 Task: Find connections with filter location Břeclav with filter topic #Healthwith filter profile language Potuguese with filter current company CRISIL Limited with filter school Apeejay School Of Management with filter industry Wholesale Metals and Minerals with filter service category Event Planning with filter keywords title Teaching Assistant
Action: Mouse moved to (480, 60)
Screenshot: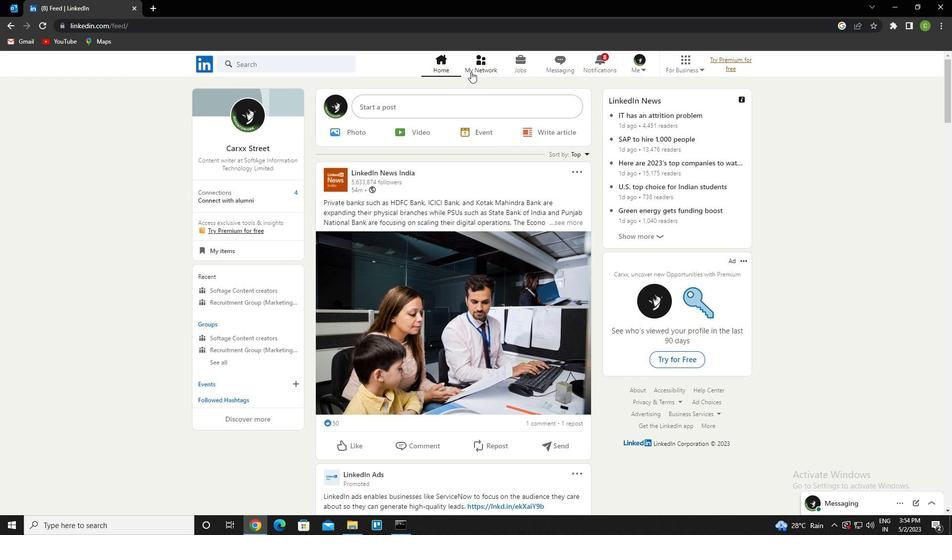 
Action: Mouse pressed left at (480, 60)
Screenshot: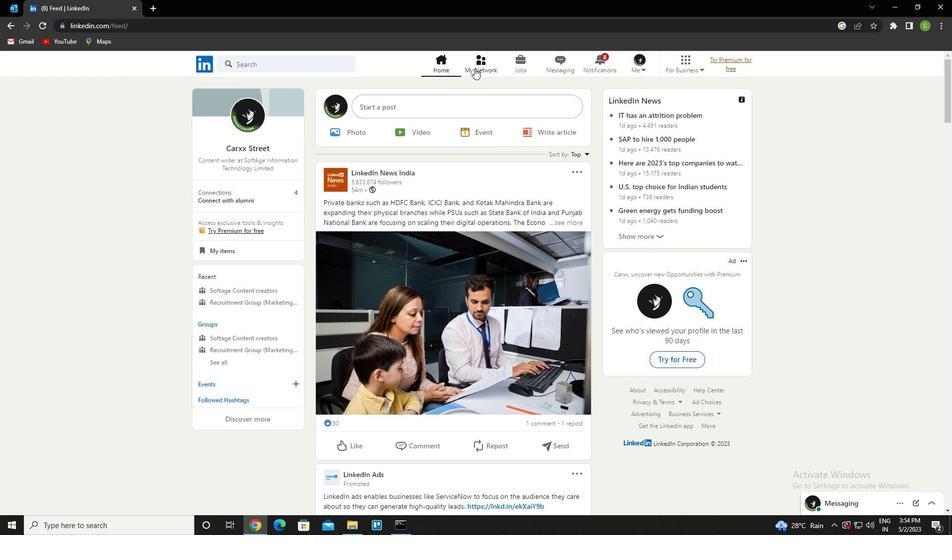 
Action: Mouse moved to (288, 115)
Screenshot: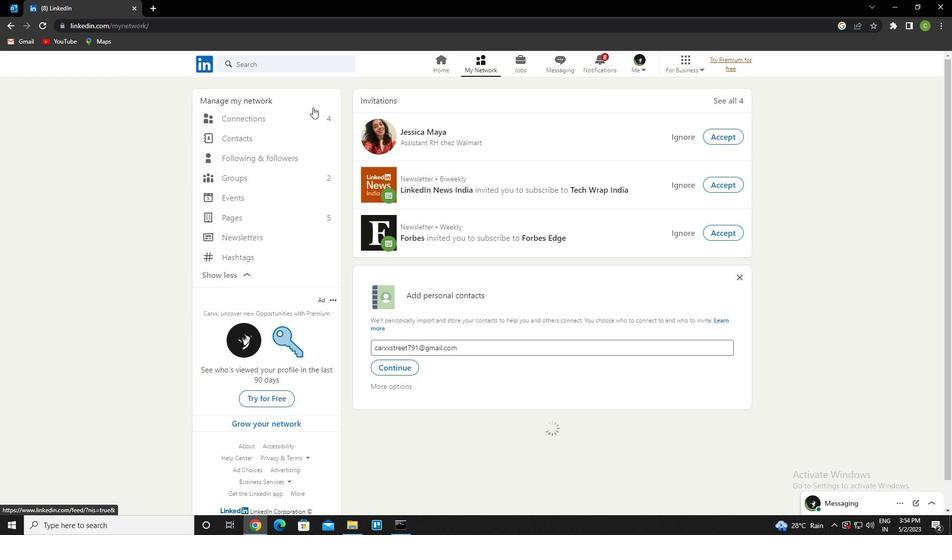 
Action: Mouse pressed left at (288, 115)
Screenshot: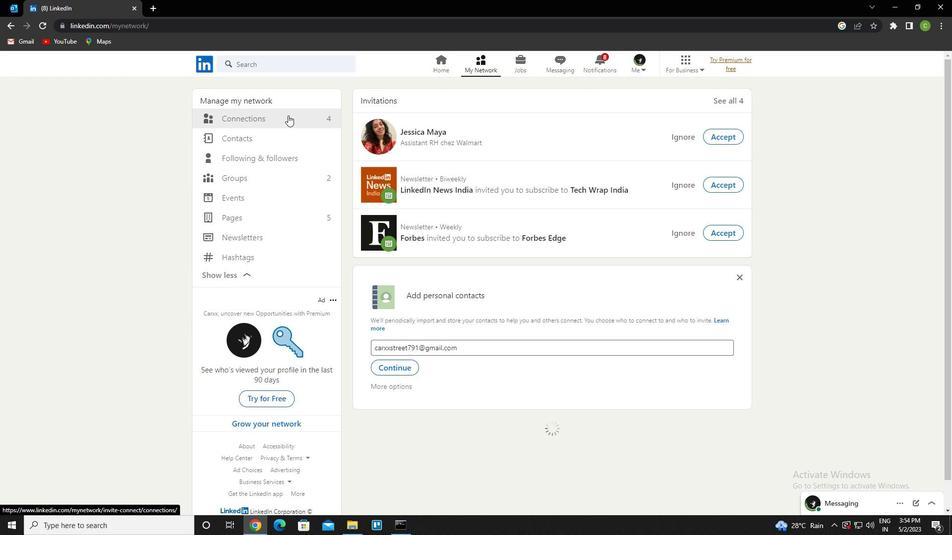 
Action: Mouse moved to (545, 122)
Screenshot: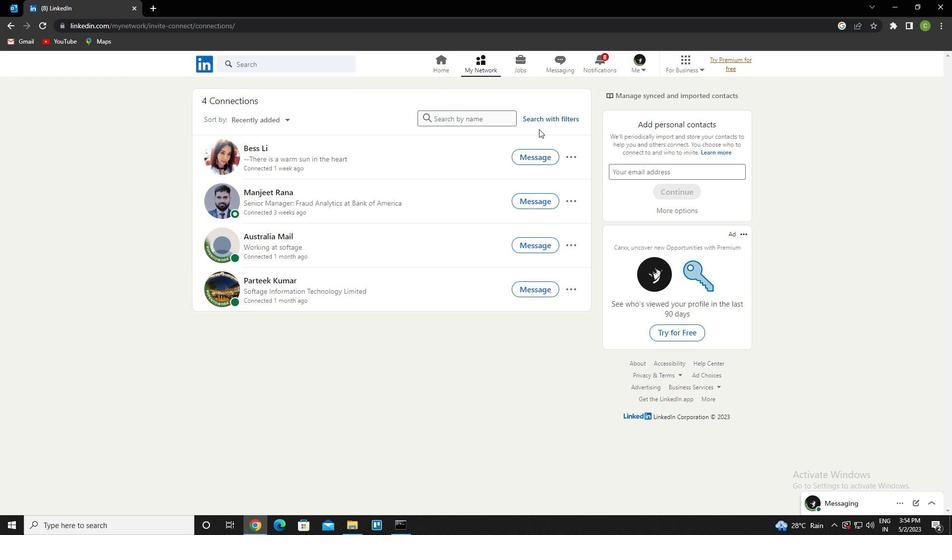 
Action: Mouse pressed left at (545, 122)
Screenshot: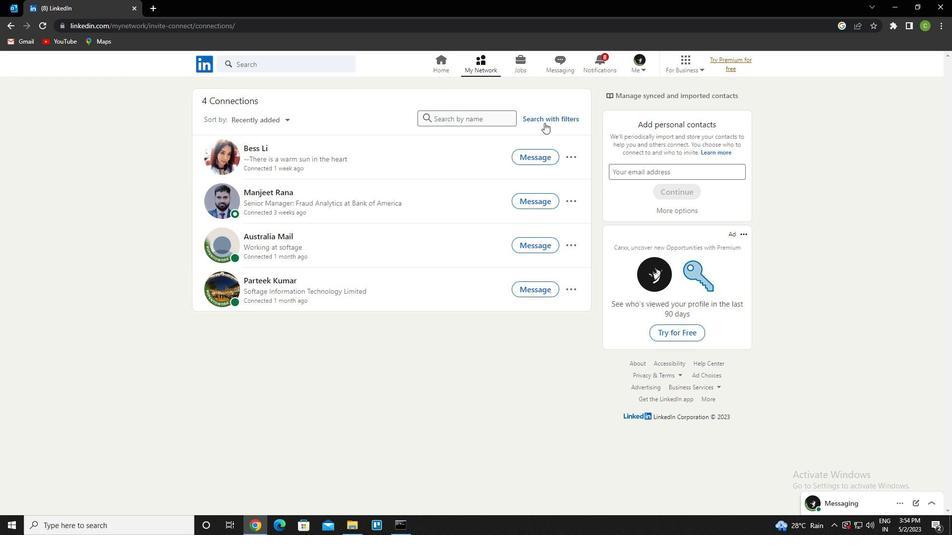 
Action: Mouse moved to (511, 95)
Screenshot: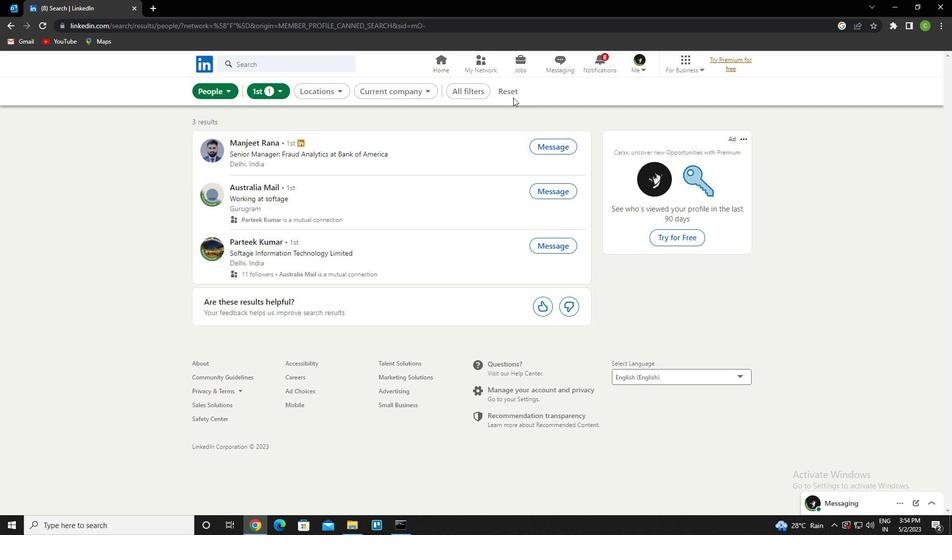 
Action: Mouse pressed left at (511, 95)
Screenshot: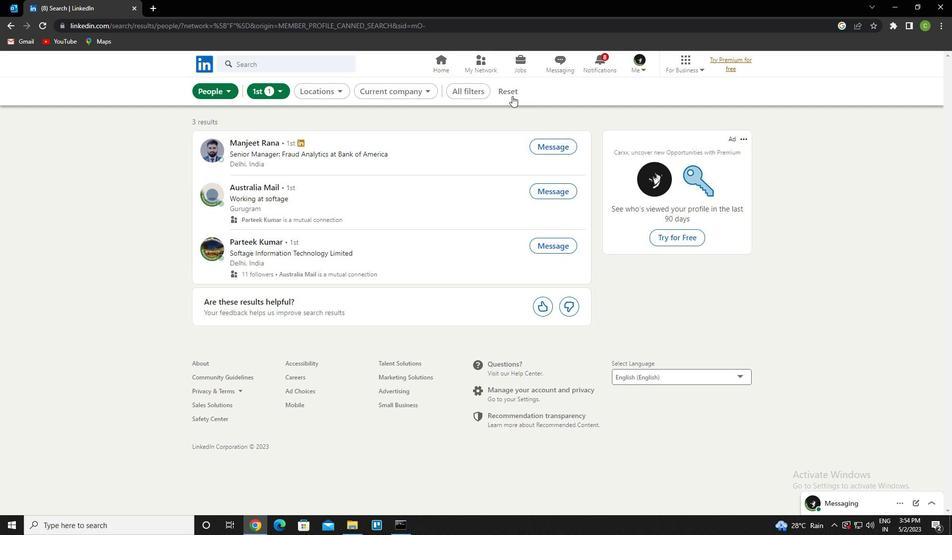 
Action: Mouse moved to (497, 90)
Screenshot: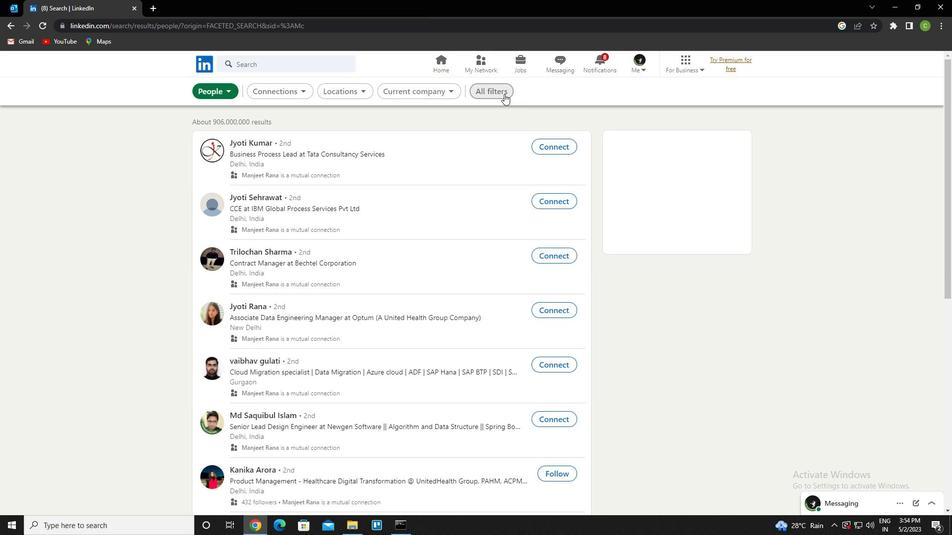 
Action: Mouse pressed left at (497, 90)
Screenshot: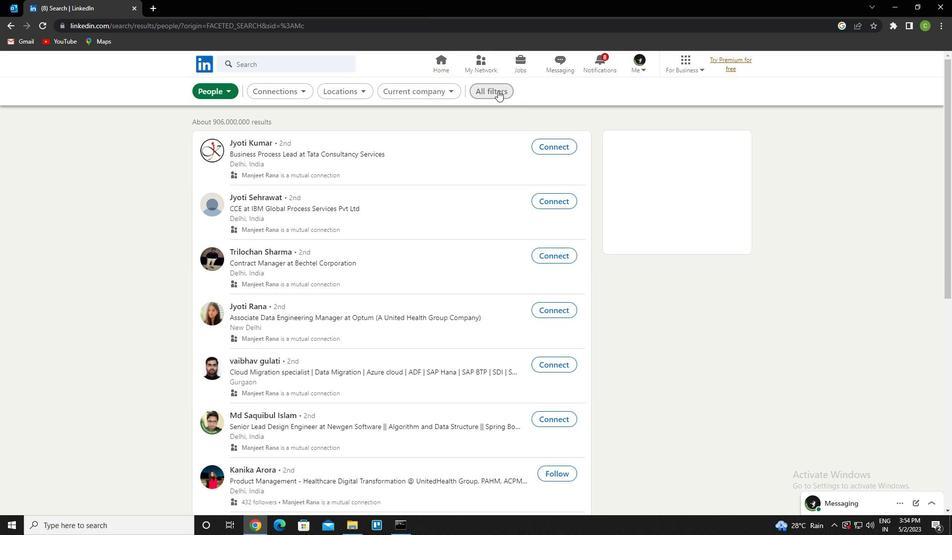
Action: Mouse moved to (797, 290)
Screenshot: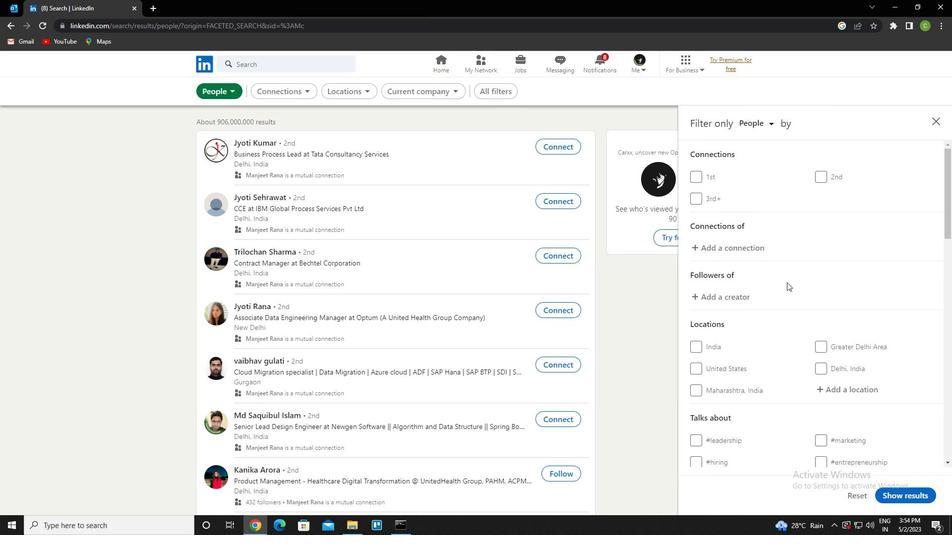 
Action: Mouse scrolled (797, 289) with delta (0, 0)
Screenshot: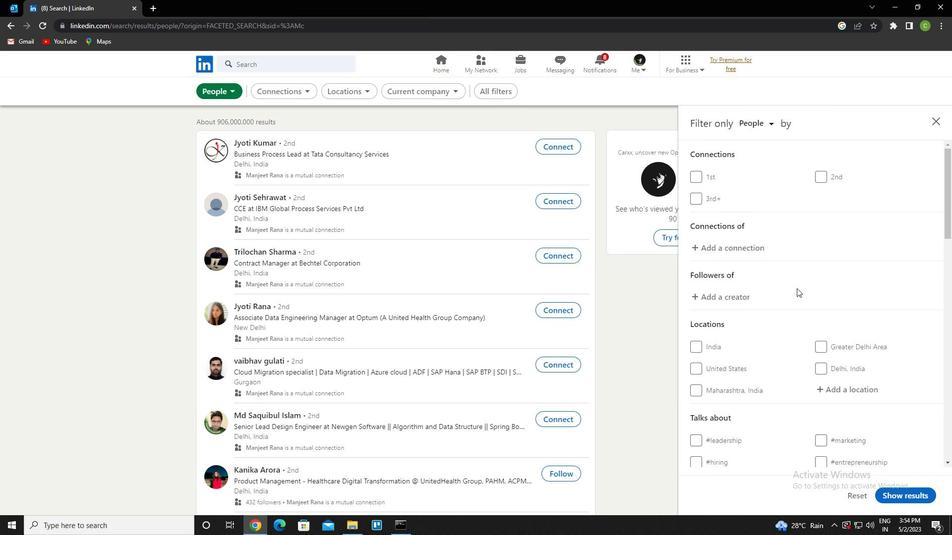 
Action: Mouse moved to (797, 291)
Screenshot: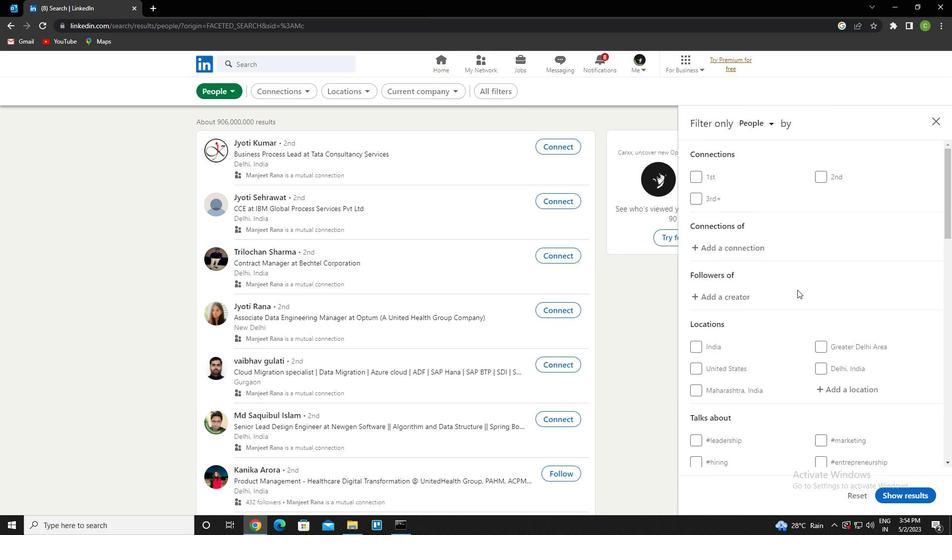 
Action: Mouse scrolled (797, 290) with delta (0, 0)
Screenshot: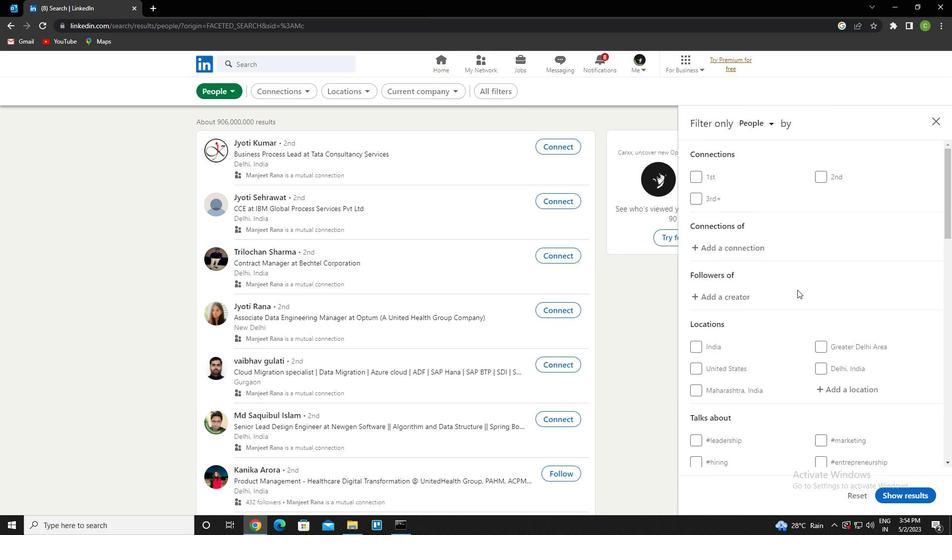 
Action: Mouse moved to (837, 288)
Screenshot: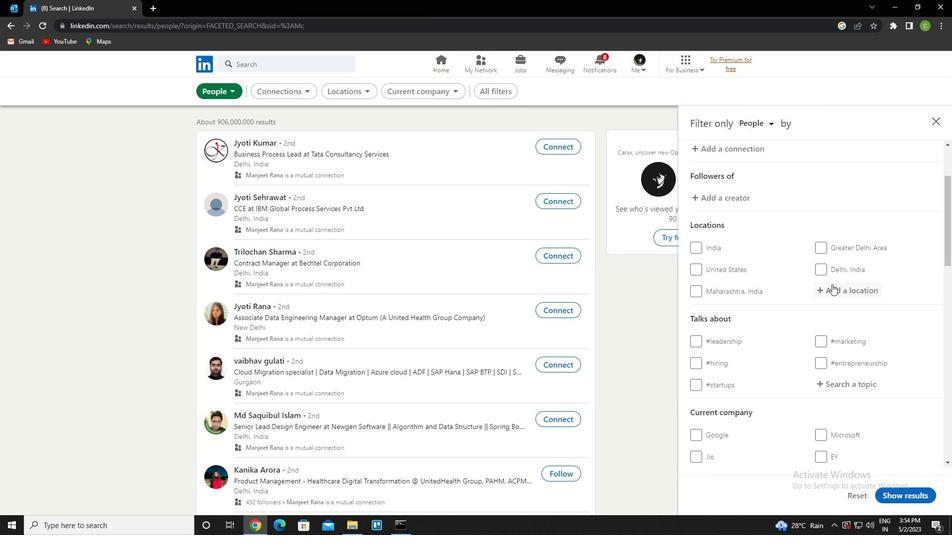 
Action: Mouse pressed left at (837, 288)
Screenshot: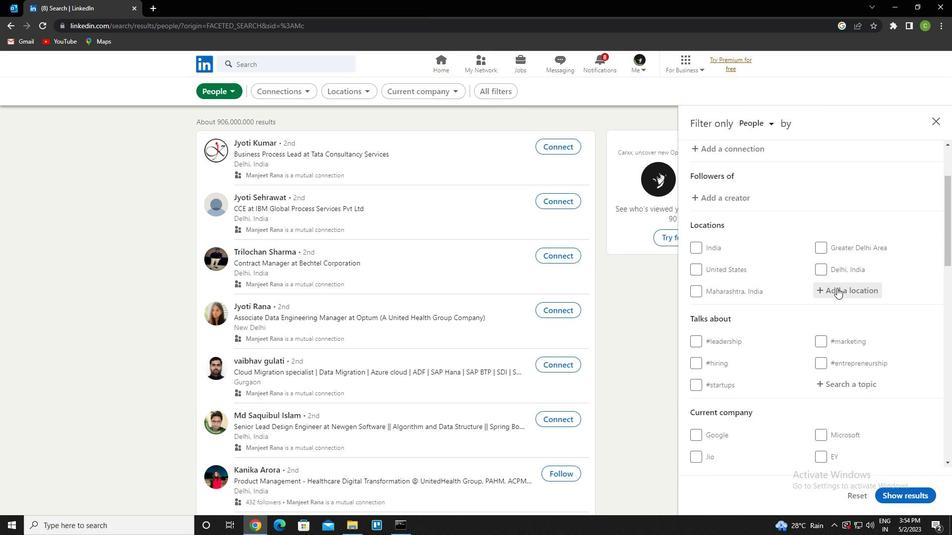 
Action: Key pressed <Key.caps_lock>b<Key.caps_lock>reclav<Key.down><Key.enter>
Screenshot: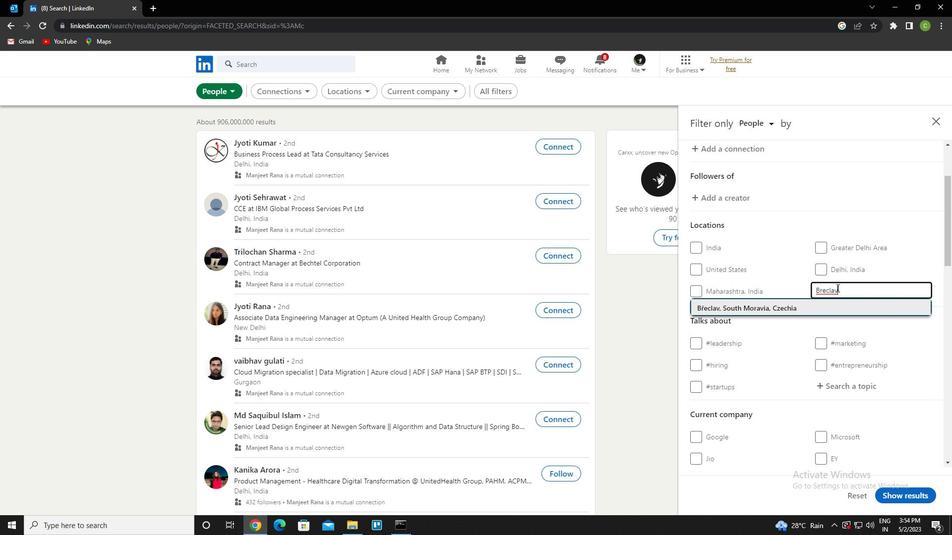 
Action: Mouse scrolled (837, 287) with delta (0, 0)
Screenshot: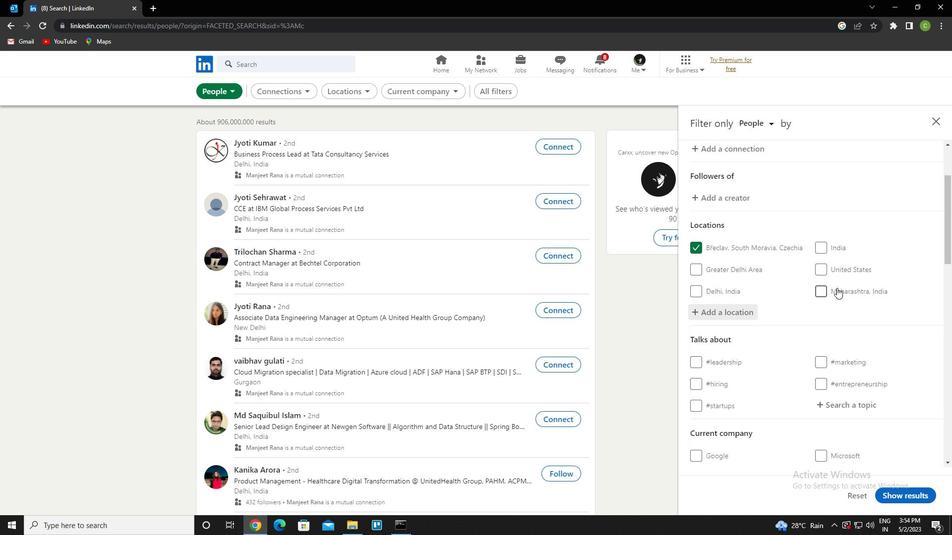 
Action: Mouse scrolled (837, 287) with delta (0, 0)
Screenshot: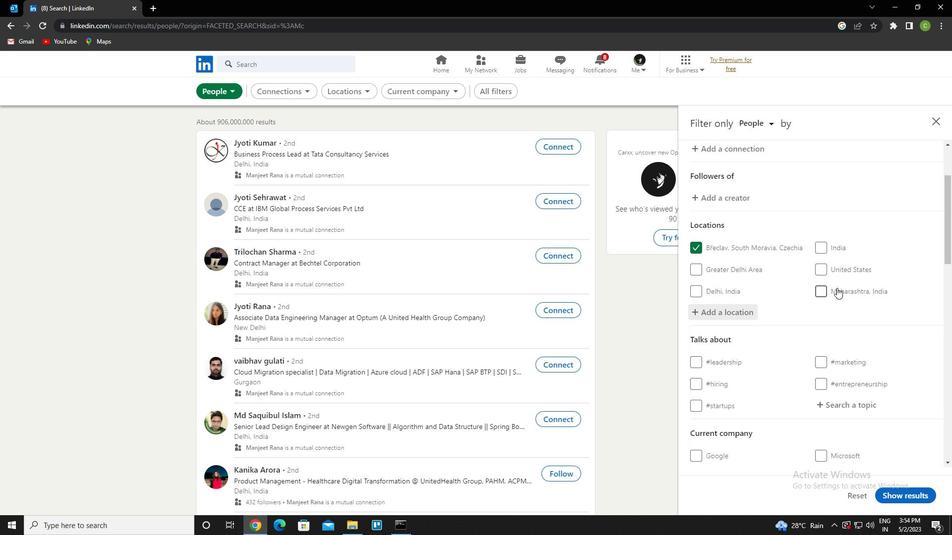 
Action: Mouse scrolled (837, 287) with delta (0, 0)
Screenshot: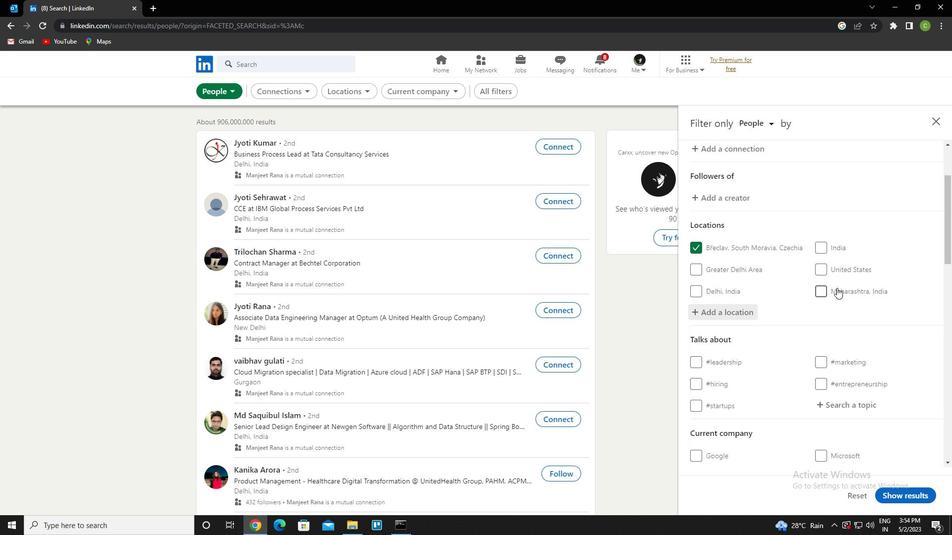 
Action: Mouse scrolled (837, 287) with delta (0, 0)
Screenshot: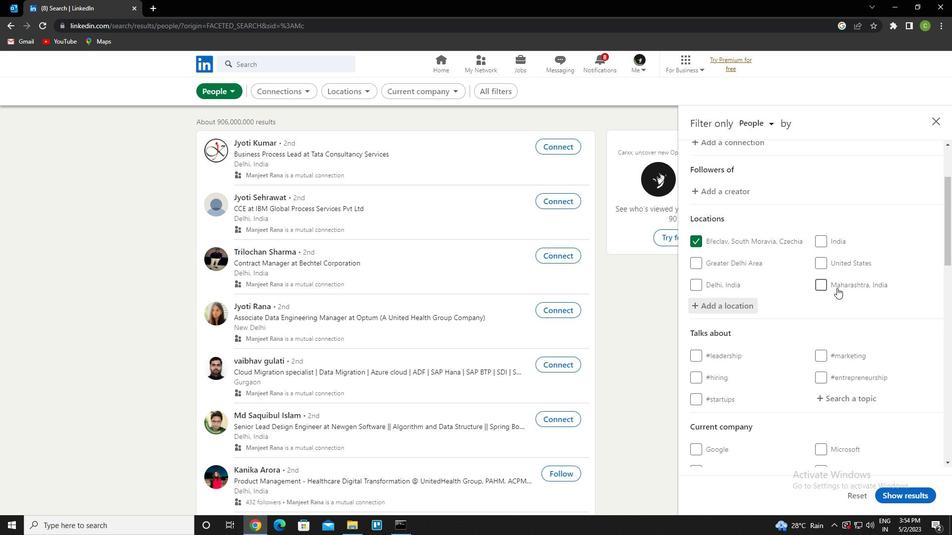 
Action: Mouse moved to (855, 212)
Screenshot: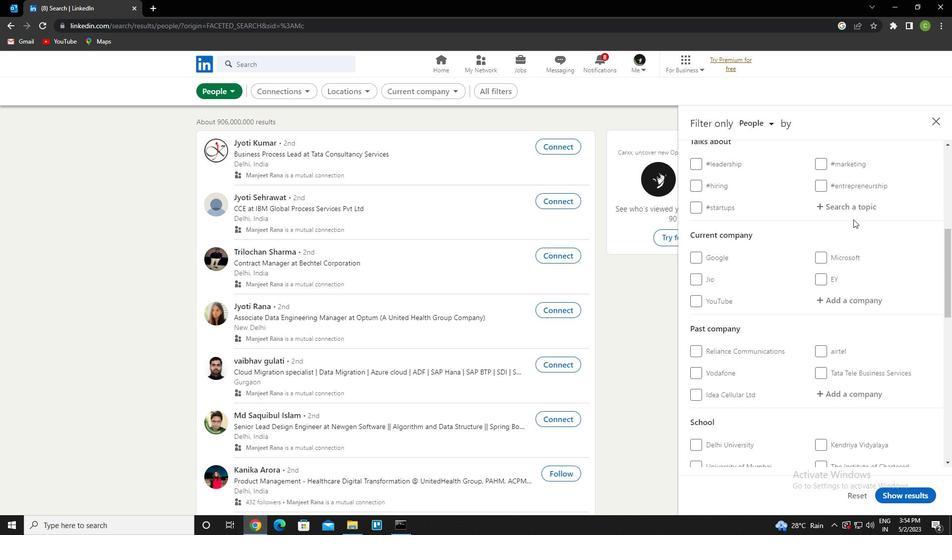 
Action: Mouse pressed left at (855, 212)
Screenshot: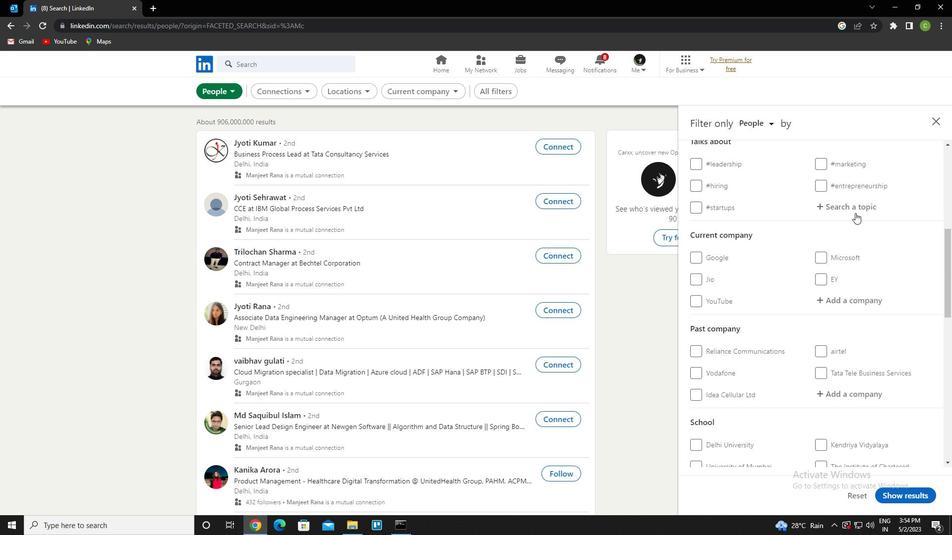 
Action: Key pressed health<Key.down><Key.down><Key.enter>
Screenshot: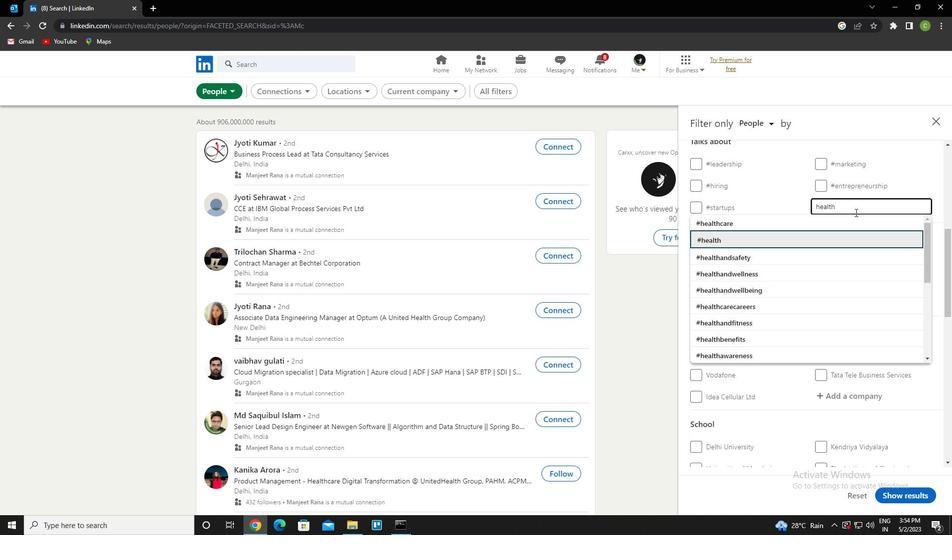 
Action: Mouse scrolled (855, 212) with delta (0, 0)
Screenshot: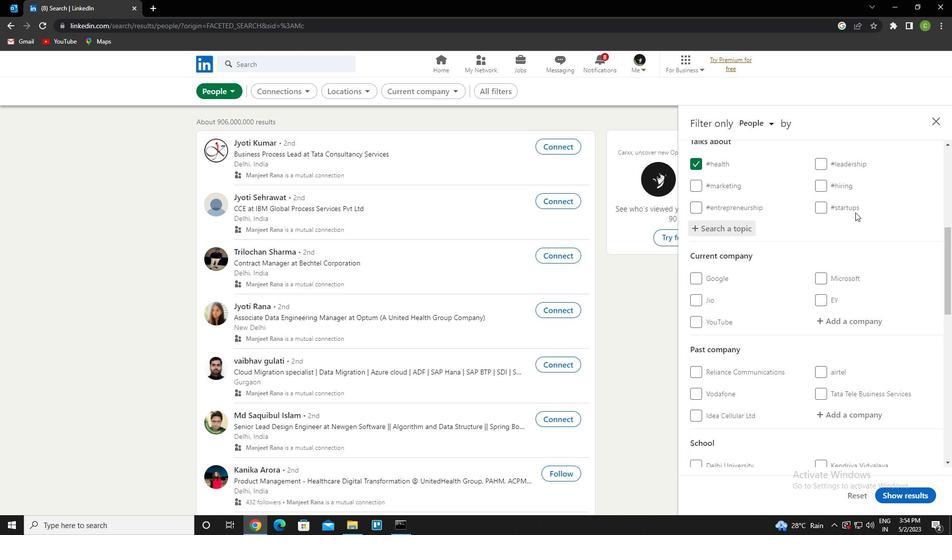 
Action: Mouse scrolled (855, 212) with delta (0, 0)
Screenshot: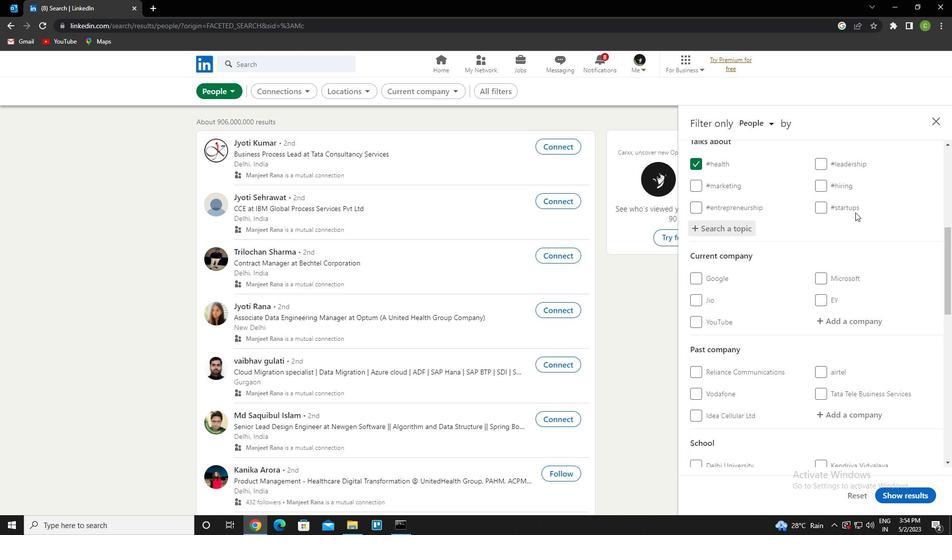 
Action: Mouse scrolled (855, 212) with delta (0, 0)
Screenshot: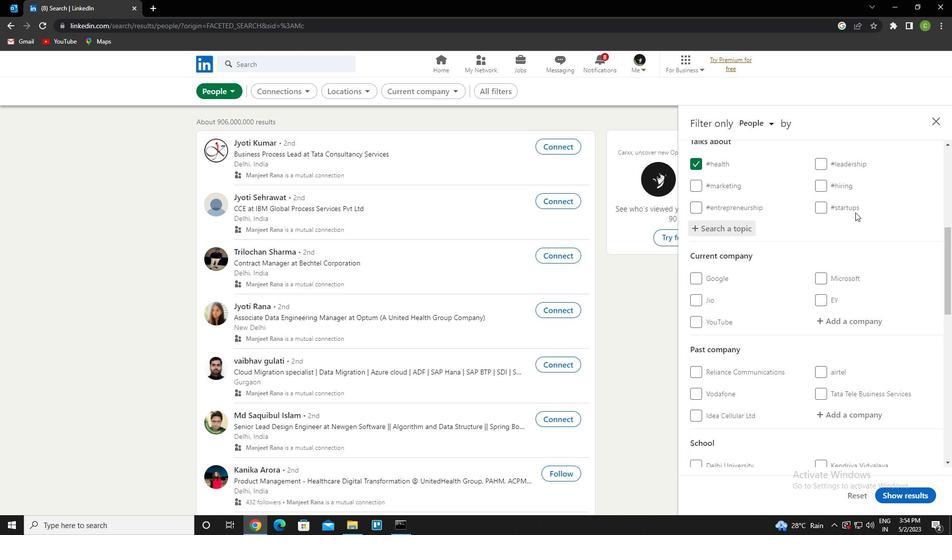 
Action: Mouse scrolled (855, 212) with delta (0, 0)
Screenshot: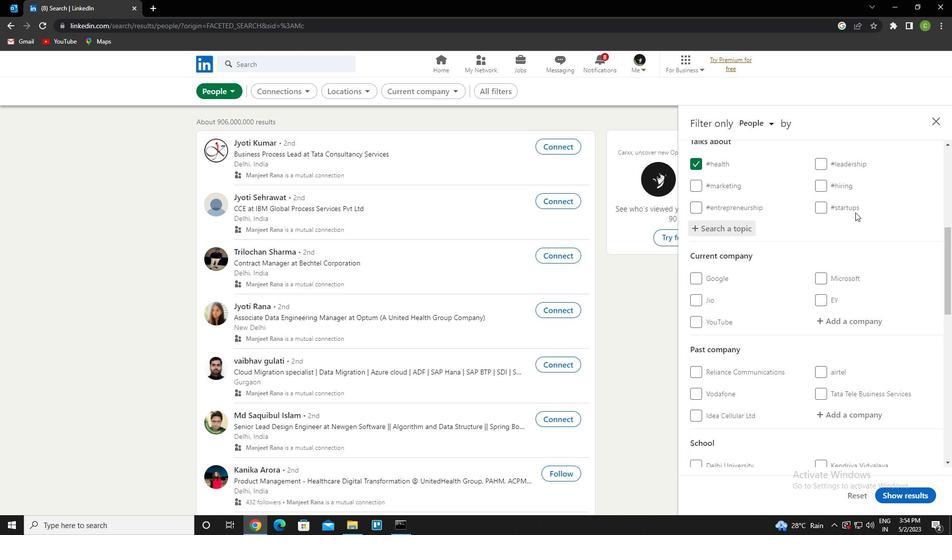 
Action: Mouse scrolled (855, 212) with delta (0, 0)
Screenshot: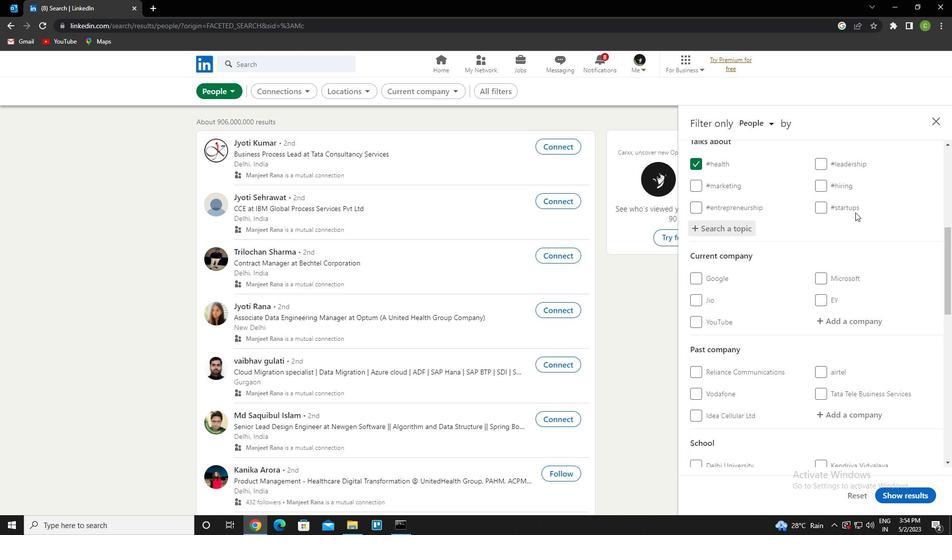 
Action: Mouse scrolled (855, 212) with delta (0, 0)
Screenshot: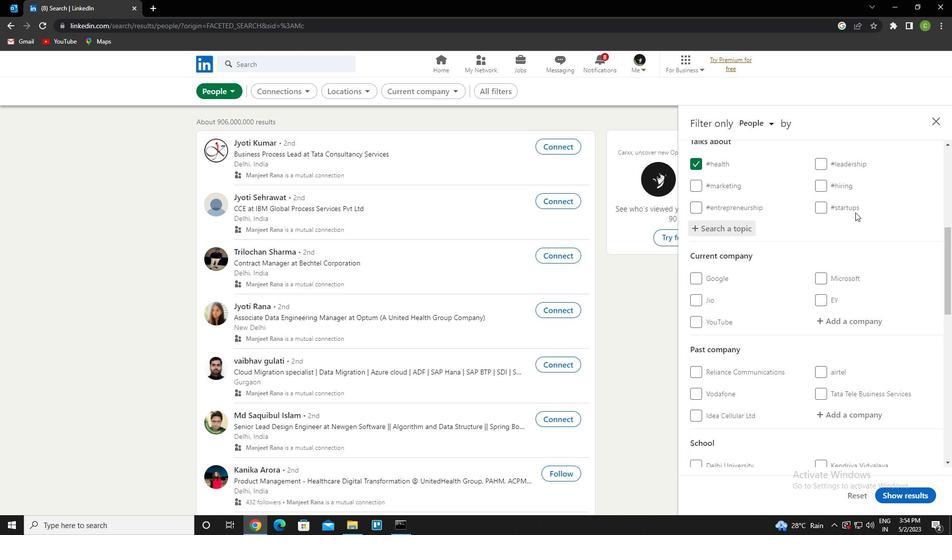 
Action: Mouse scrolled (855, 212) with delta (0, 0)
Screenshot: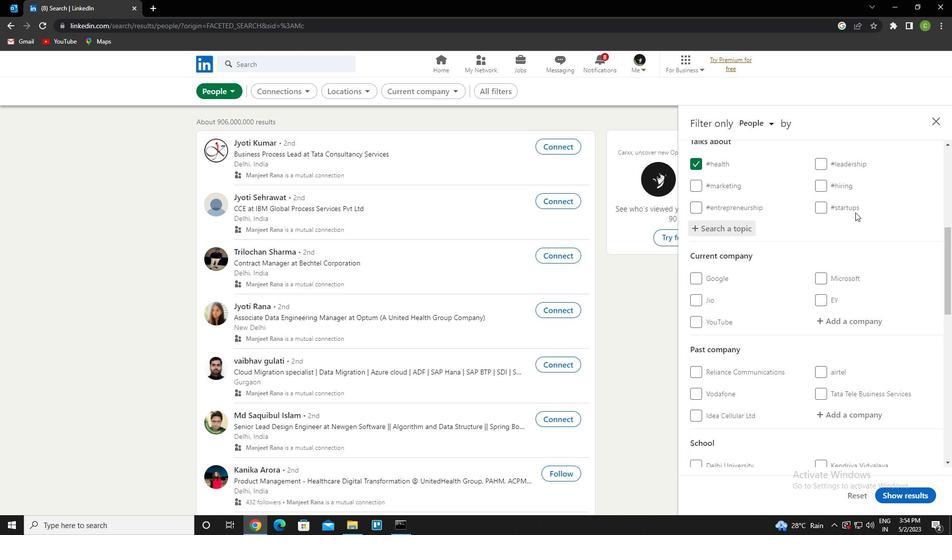 
Action: Mouse moved to (821, 344)
Screenshot: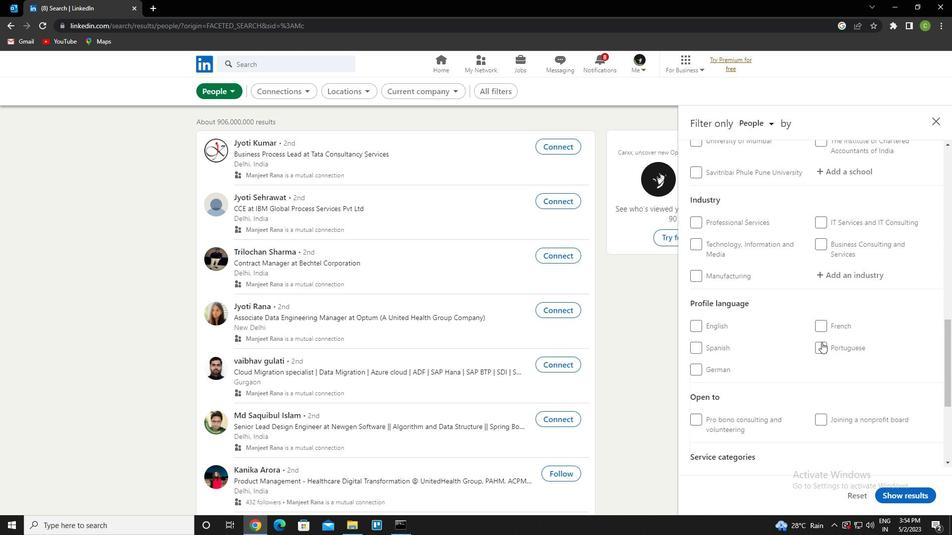 
Action: Mouse pressed left at (821, 344)
Screenshot: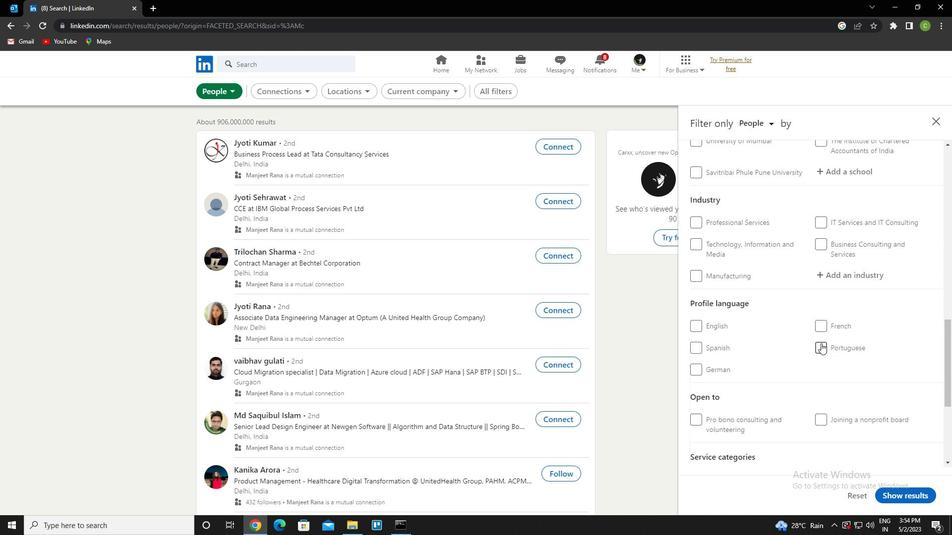 
Action: Mouse moved to (819, 344)
Screenshot: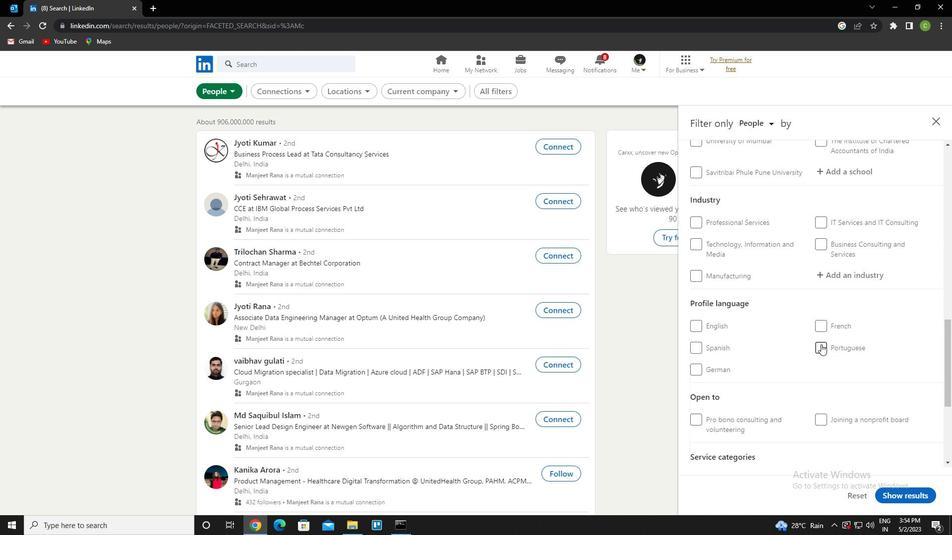 
Action: Mouse scrolled (819, 345) with delta (0, 0)
Screenshot: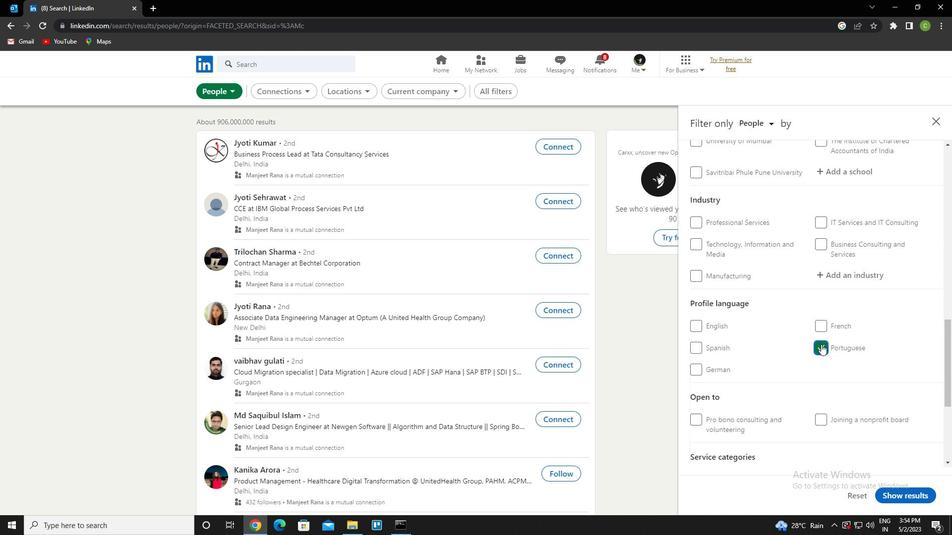 
Action: Mouse scrolled (819, 345) with delta (0, 0)
Screenshot: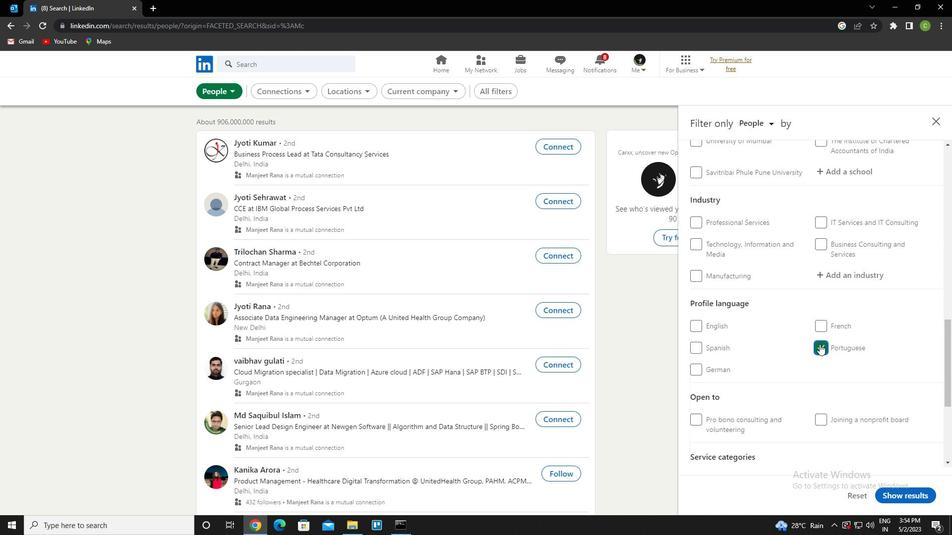 
Action: Mouse scrolled (819, 345) with delta (0, 0)
Screenshot: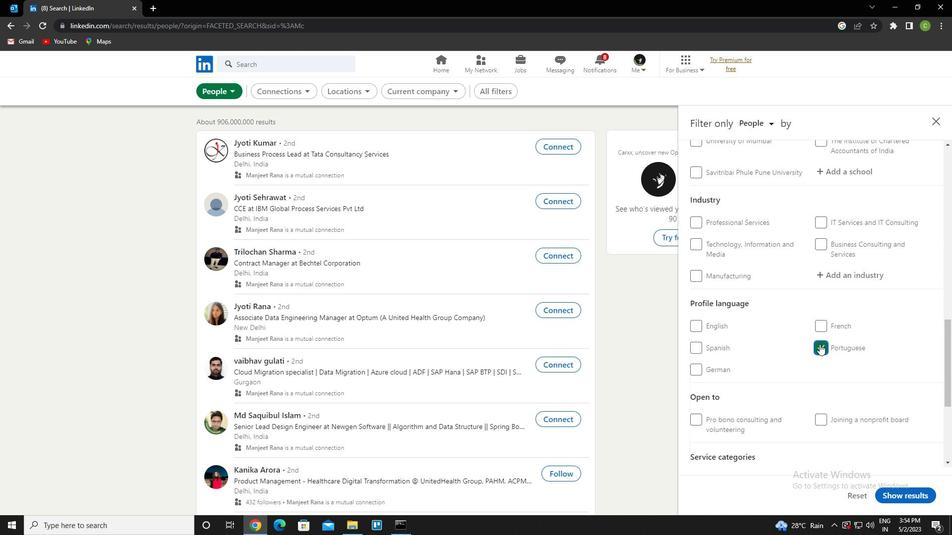 
Action: Mouse scrolled (819, 345) with delta (0, 0)
Screenshot: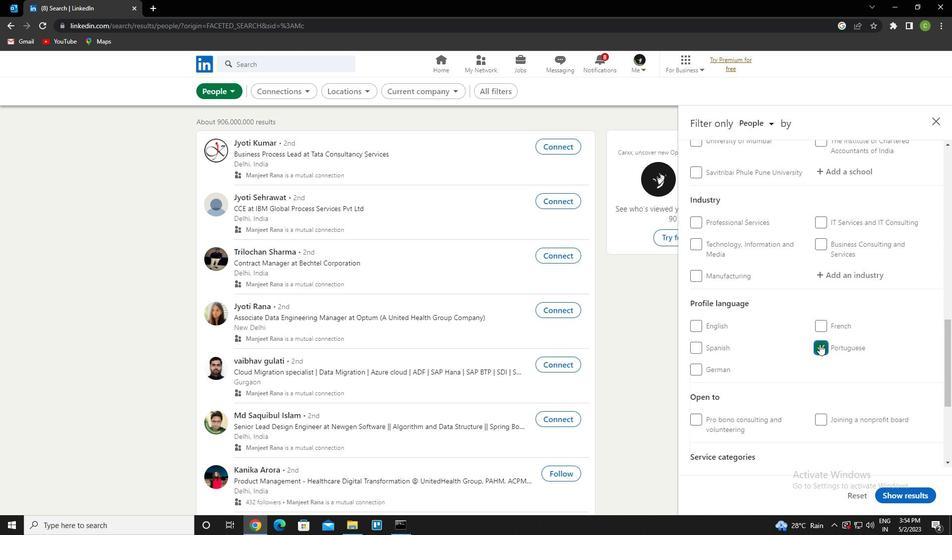 
Action: Mouse scrolled (819, 345) with delta (0, 0)
Screenshot: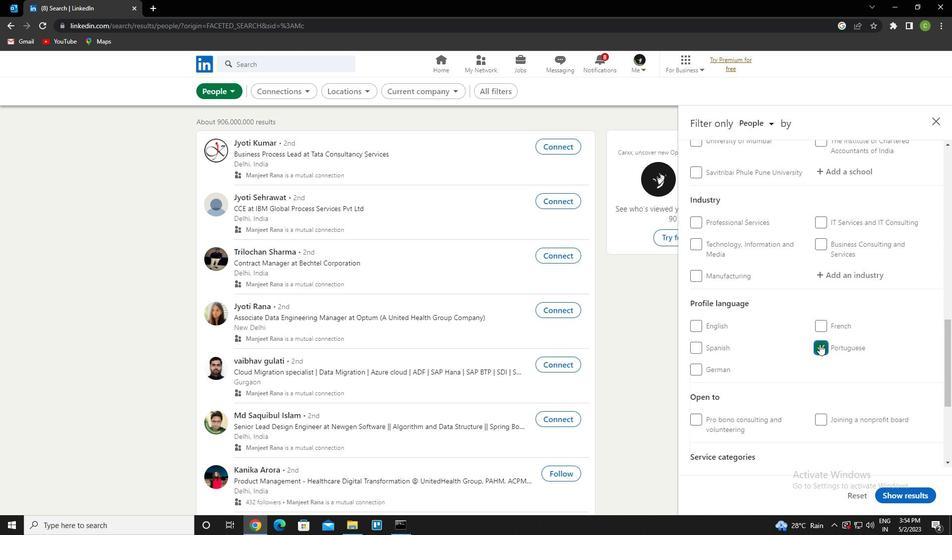 
Action: Mouse moved to (849, 223)
Screenshot: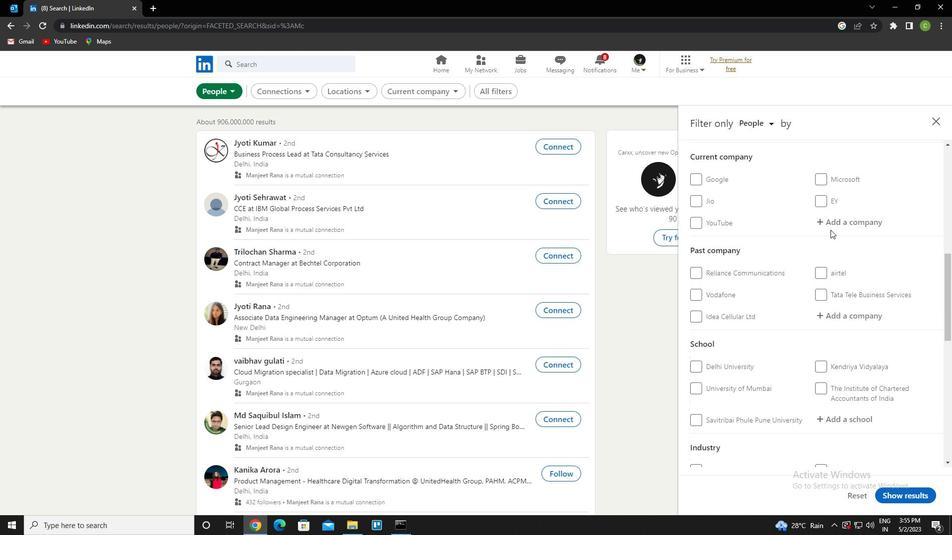 
Action: Mouse pressed left at (849, 223)
Screenshot: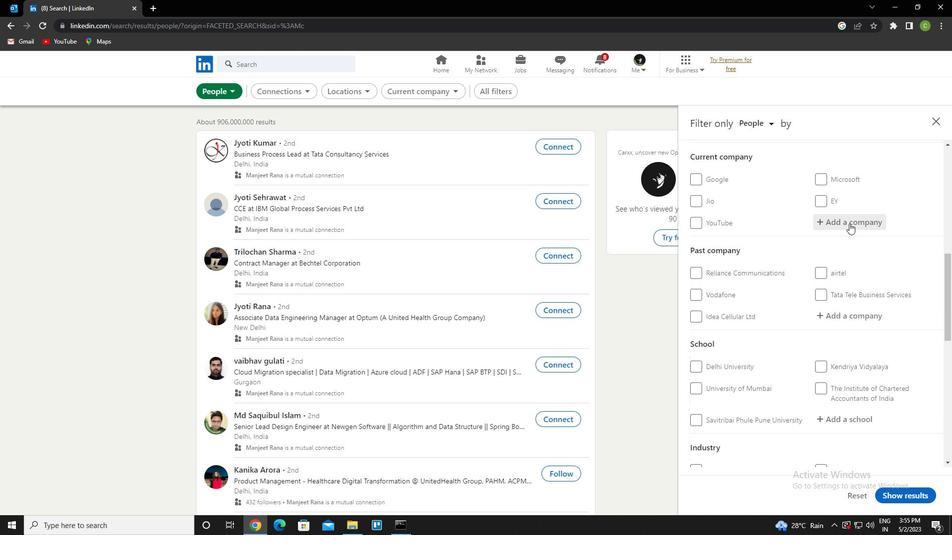 
Action: Key pressed <Key.caps_lock>crisil<Key.space><Key.down><Key.enter>
Screenshot: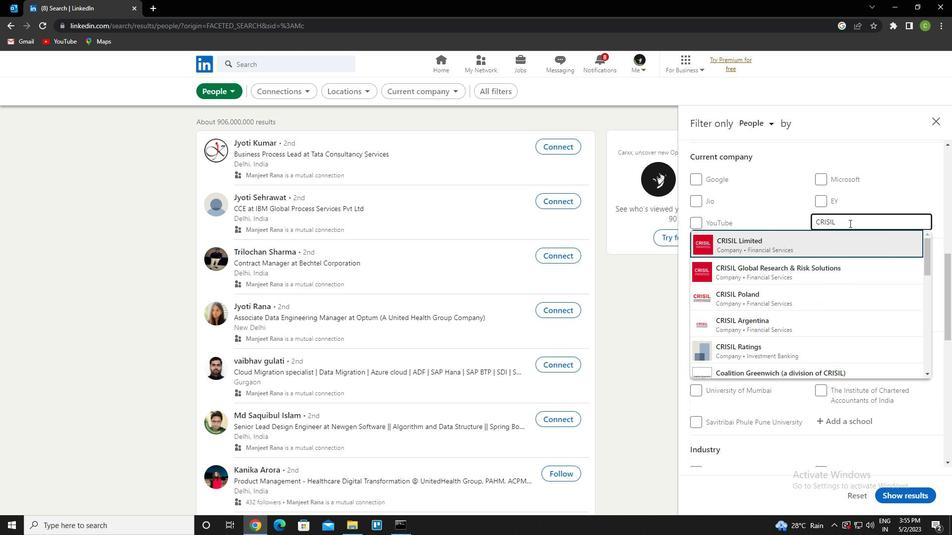 
Action: Mouse scrolled (849, 223) with delta (0, 0)
Screenshot: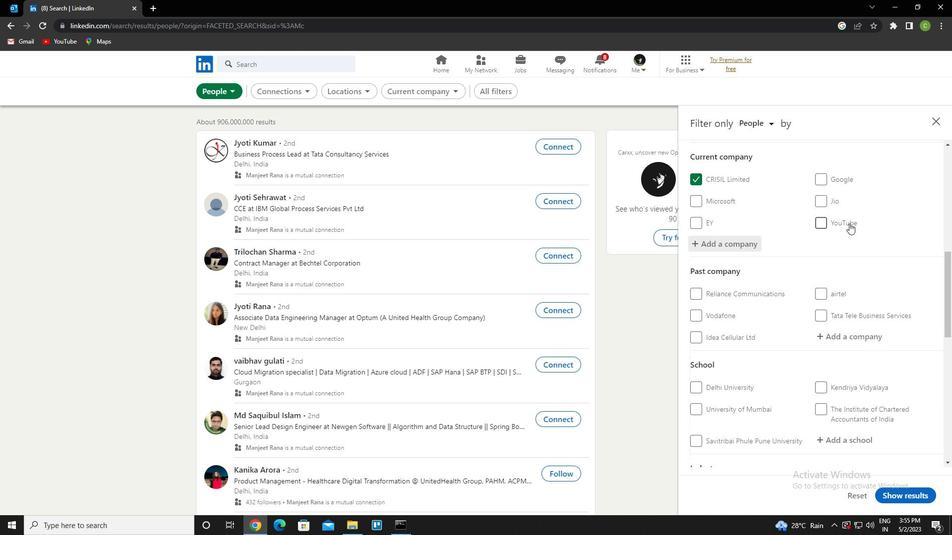 
Action: Mouse scrolled (849, 223) with delta (0, 0)
Screenshot: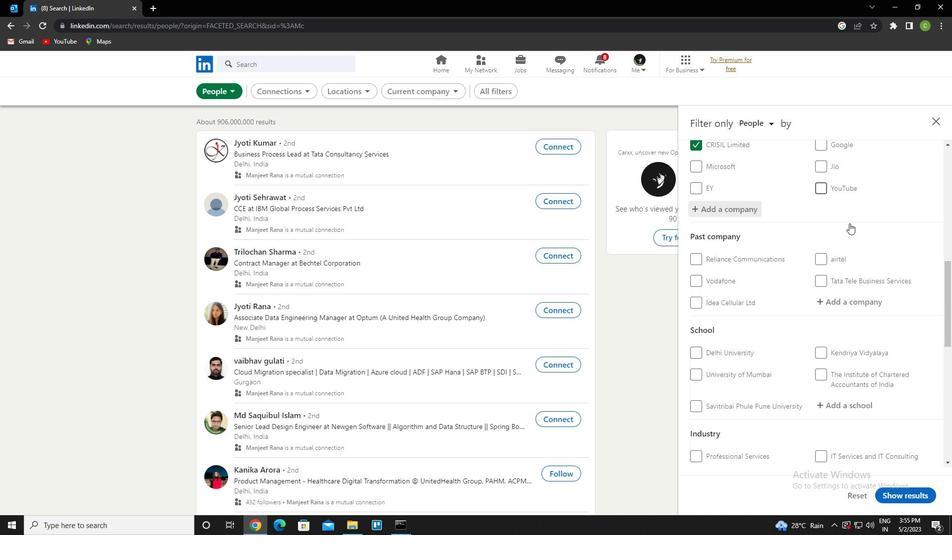 
Action: Mouse scrolled (849, 223) with delta (0, 0)
Screenshot: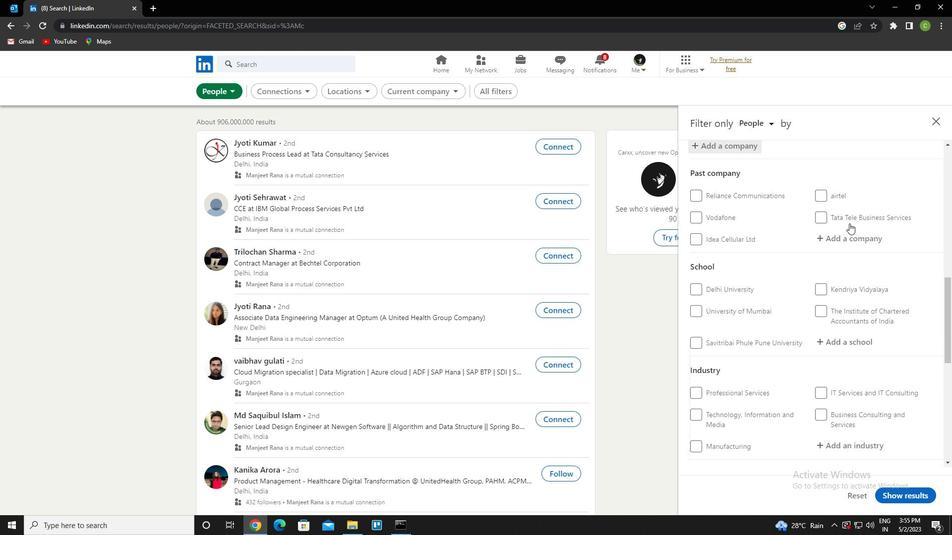
Action: Mouse scrolled (849, 223) with delta (0, 0)
Screenshot: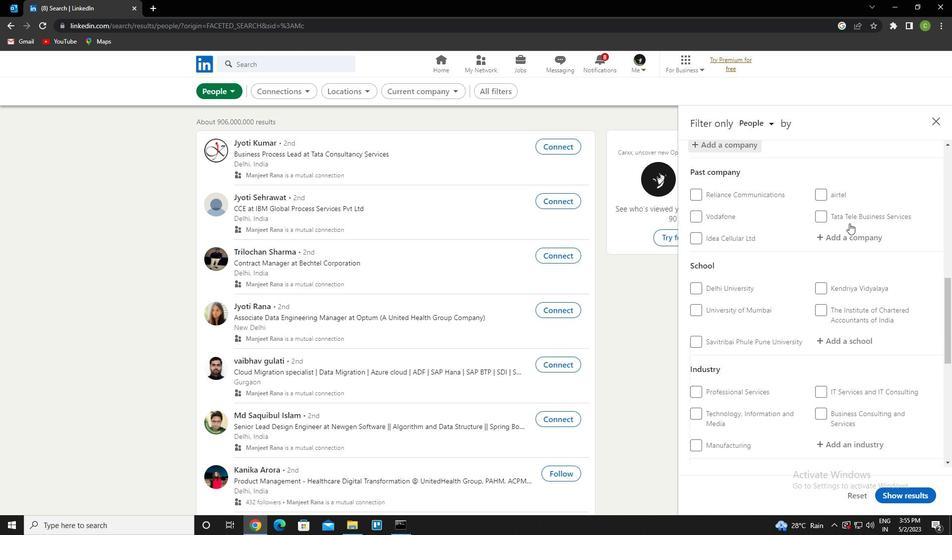 
Action: Mouse moved to (848, 246)
Screenshot: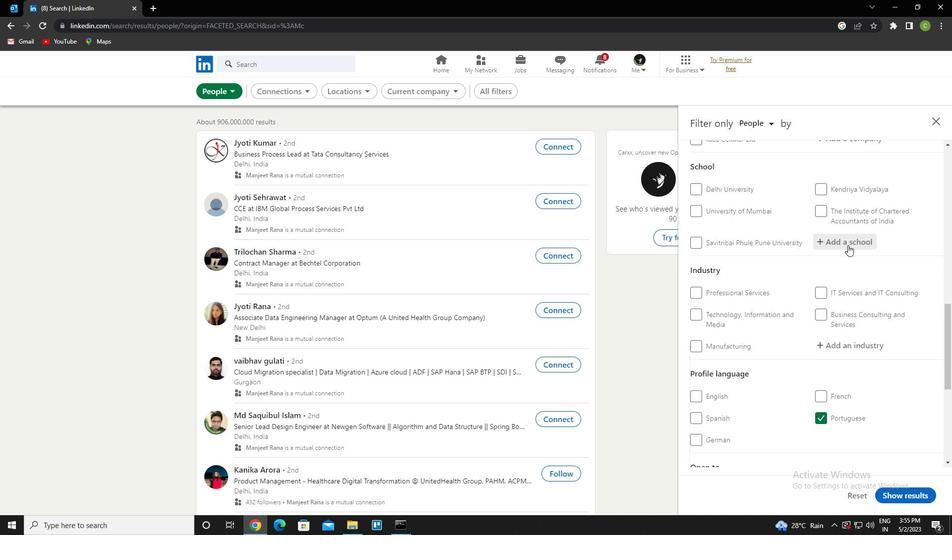 
Action: Mouse pressed left at (848, 246)
Screenshot: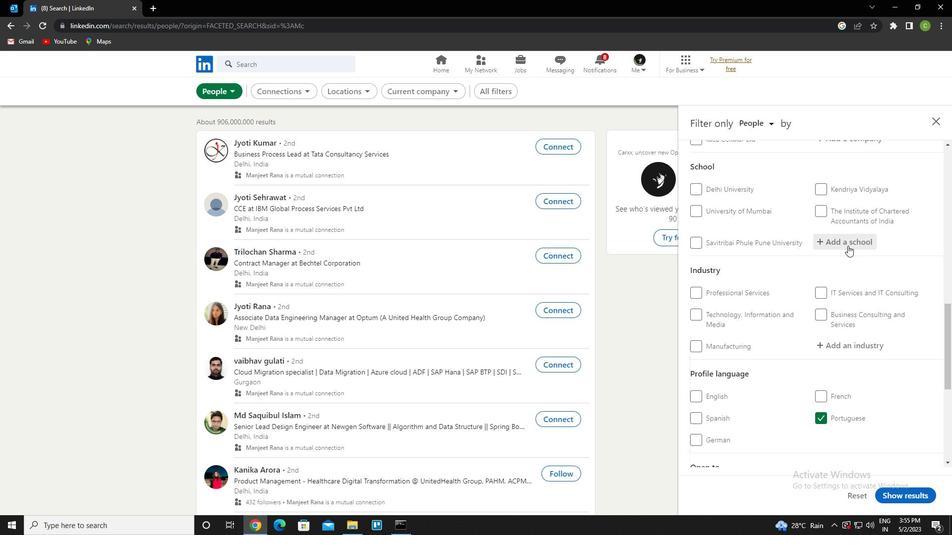 
Action: Key pressed <Key.caps_lock><Key.caps_lock>a<Key.caps_lock>peejay<Key.down><Key.down><Key.down><Key.enter>
Screenshot: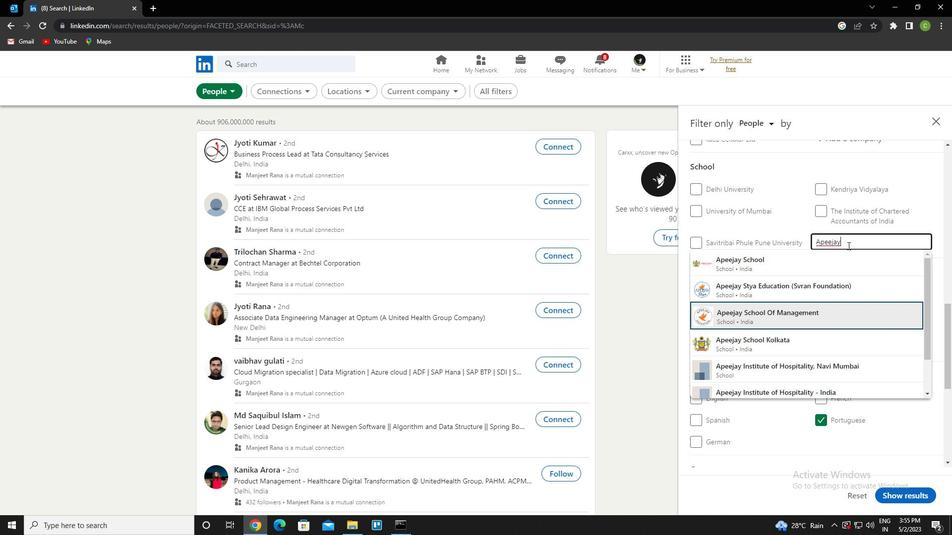 
Action: Mouse scrolled (848, 245) with delta (0, 0)
Screenshot: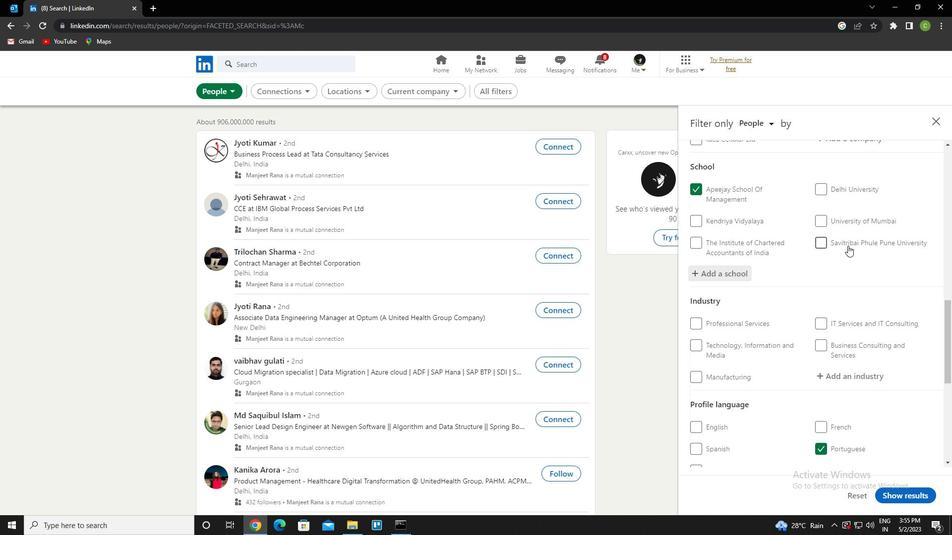 
Action: Mouse scrolled (848, 245) with delta (0, 0)
Screenshot: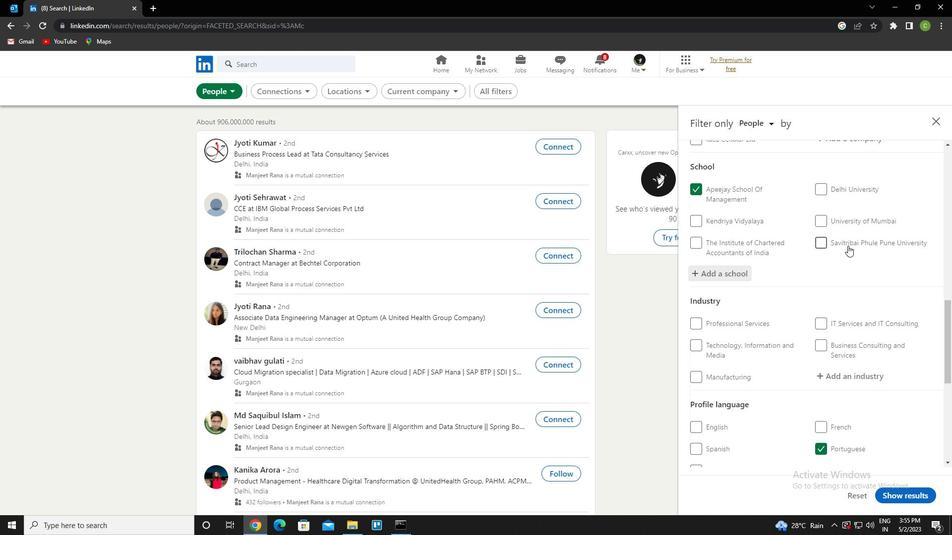 
Action: Mouse moved to (851, 274)
Screenshot: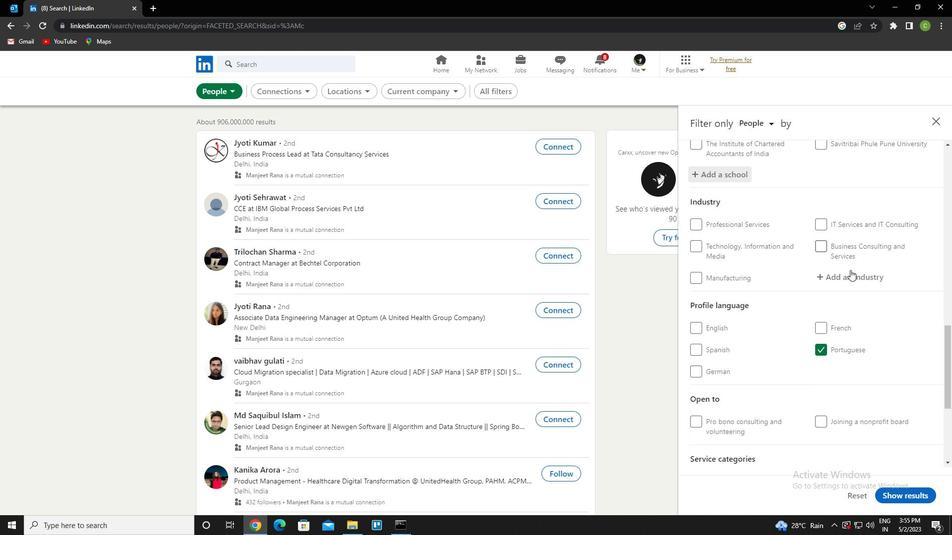 
Action: Mouse pressed left at (851, 274)
Screenshot: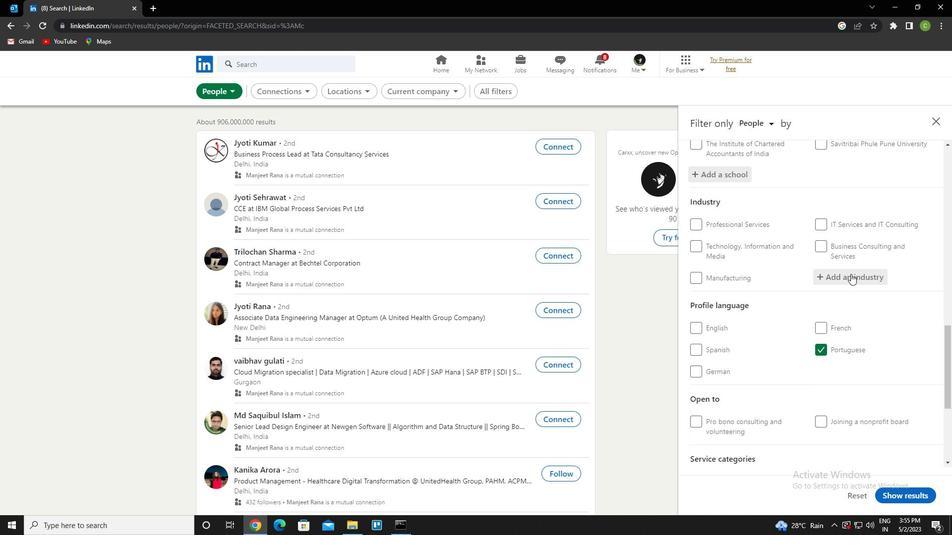 
Action: Key pressed <Key.caps_lock>w<Key.caps_lock>holesale<Key.space>metals<Key.down><Key.enter>
Screenshot: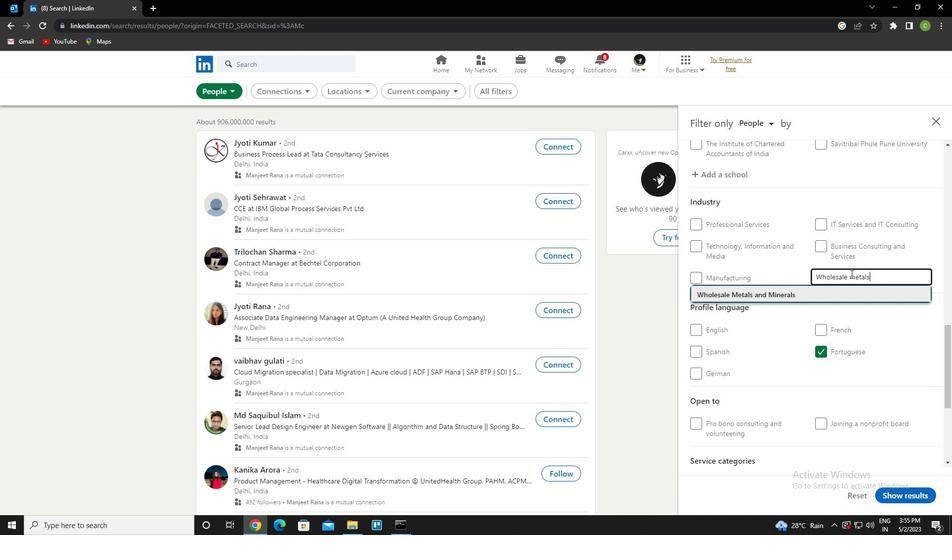 
Action: Mouse scrolled (851, 273) with delta (0, 0)
Screenshot: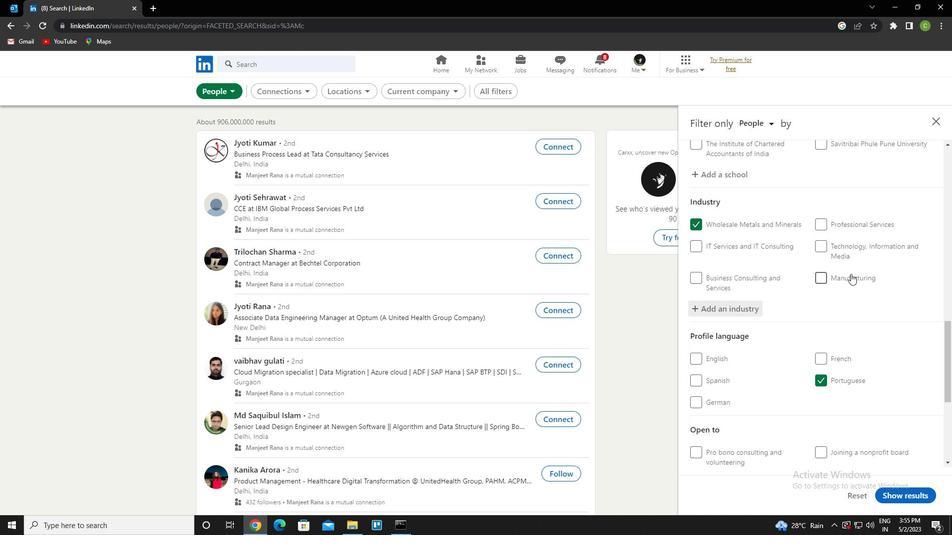 
Action: Mouse scrolled (851, 273) with delta (0, 0)
Screenshot: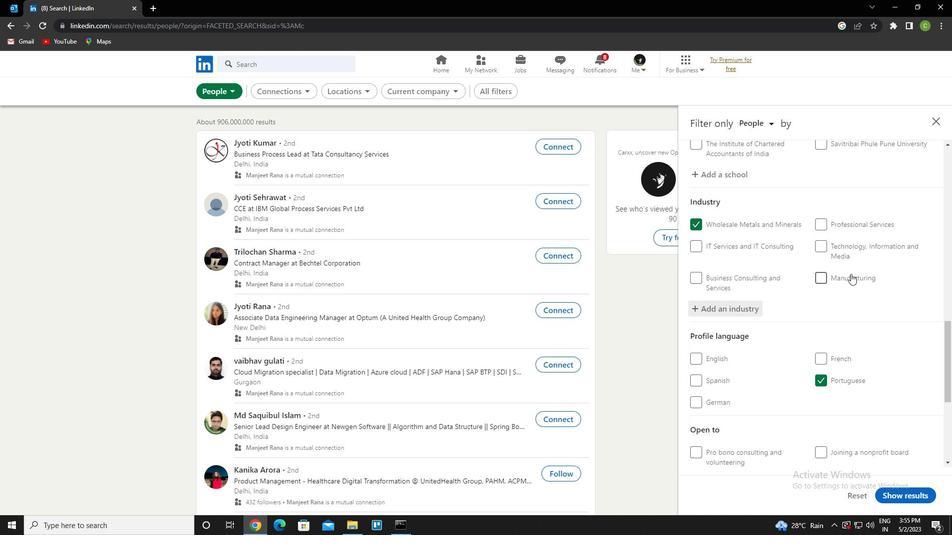 
Action: Mouse scrolled (851, 273) with delta (0, 0)
Screenshot: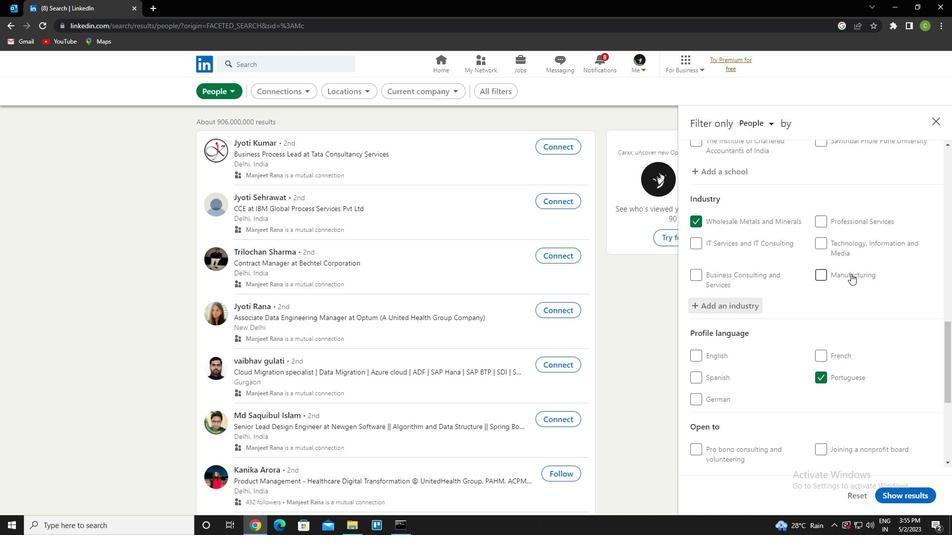 
Action: Mouse scrolled (851, 273) with delta (0, 0)
Screenshot: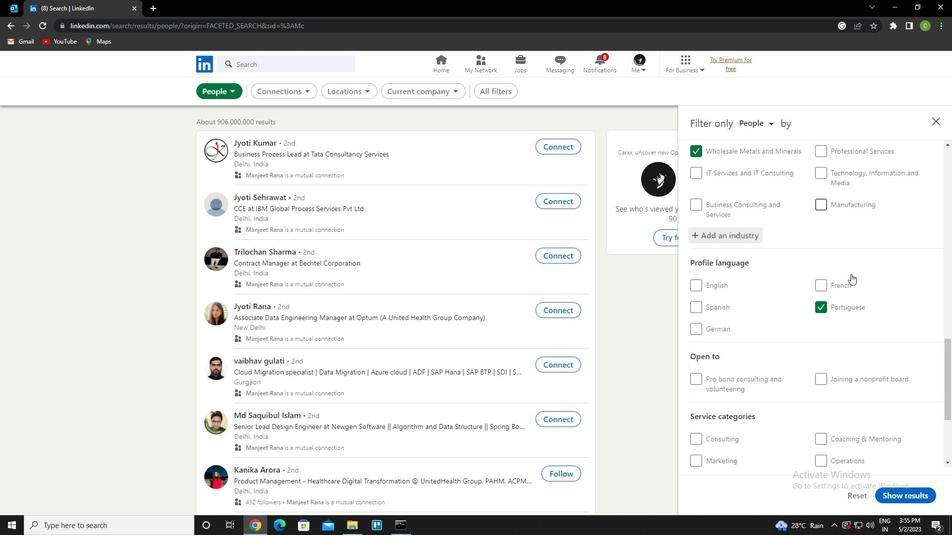 
Action: Mouse scrolled (851, 273) with delta (0, 0)
Screenshot: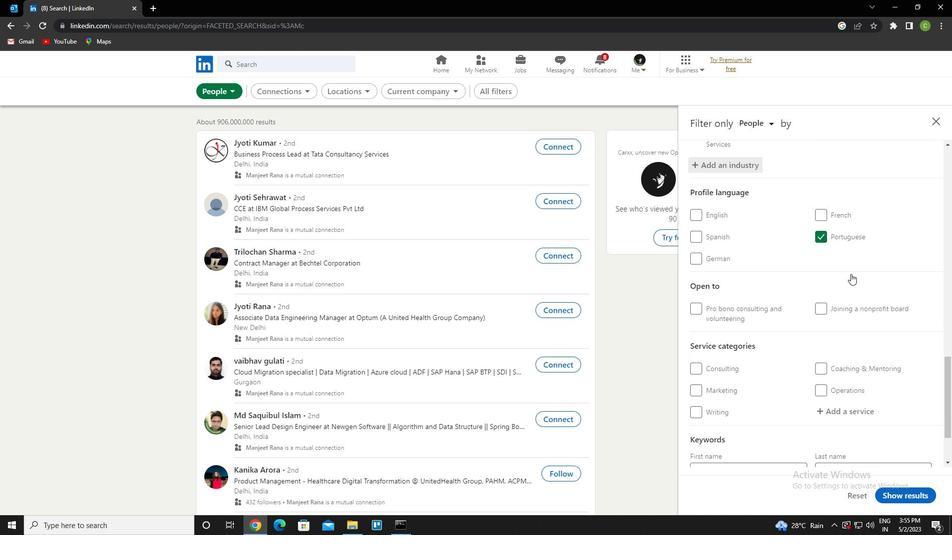 
Action: Mouse moved to (849, 325)
Screenshot: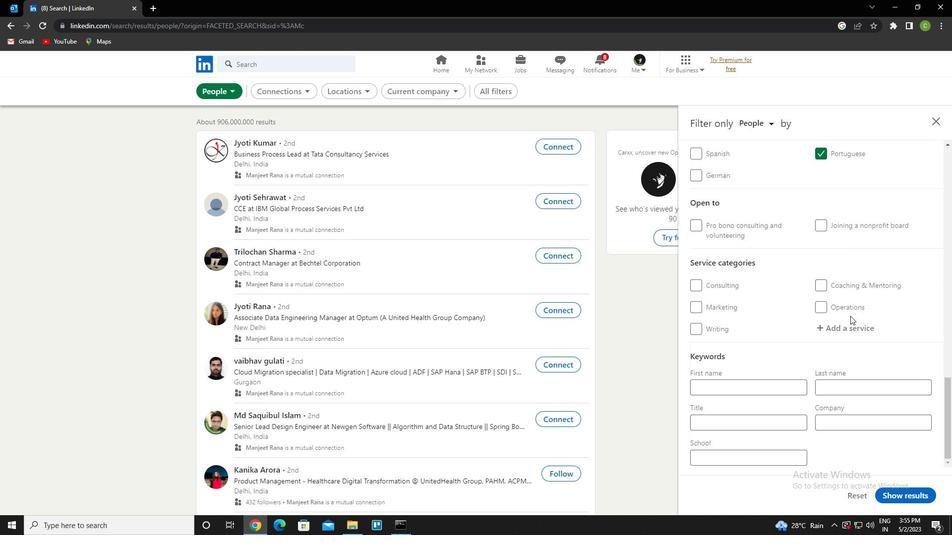 
Action: Mouse pressed left at (849, 325)
Screenshot: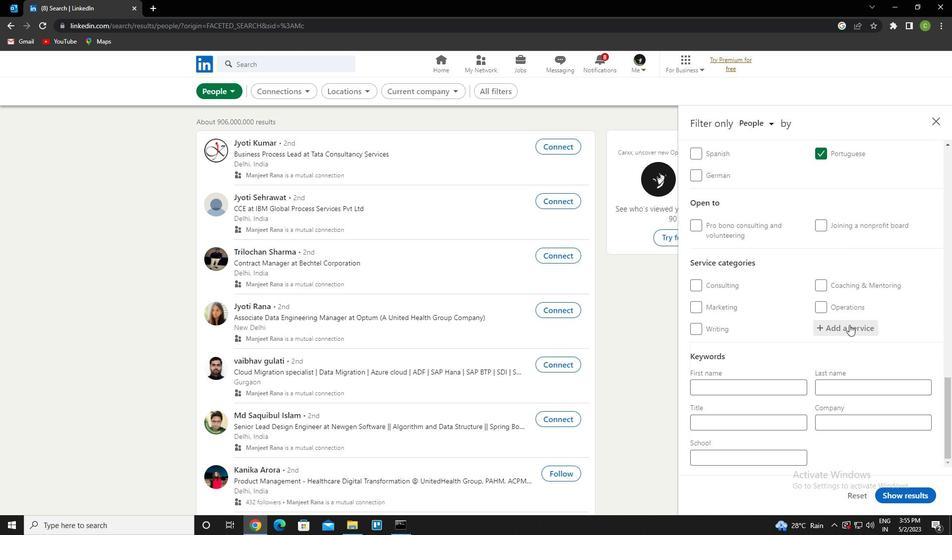
Action: Key pressed <Key.caps_lock>e<Key.caps_lock>vent<Key.space>planning<Key.down><Key.enter>
Screenshot: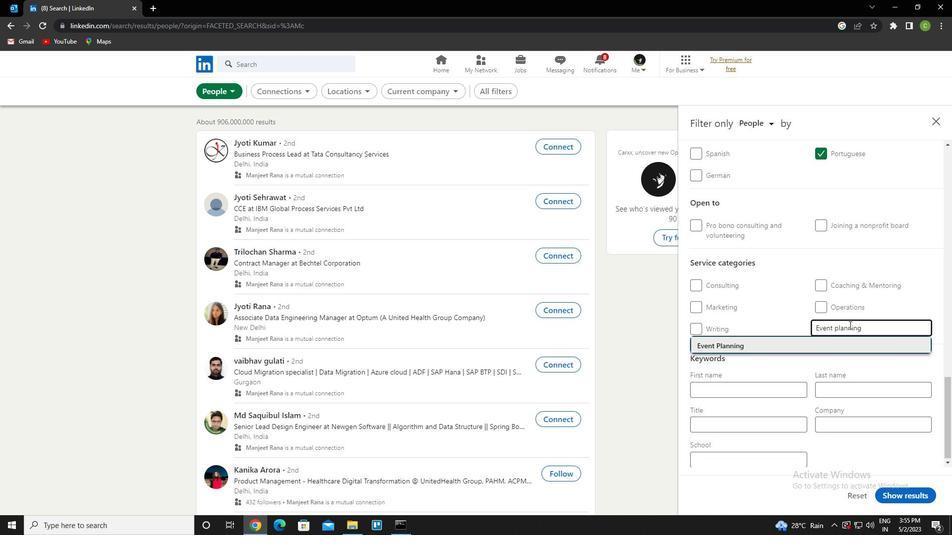 
Action: Mouse scrolled (849, 324) with delta (0, 0)
Screenshot: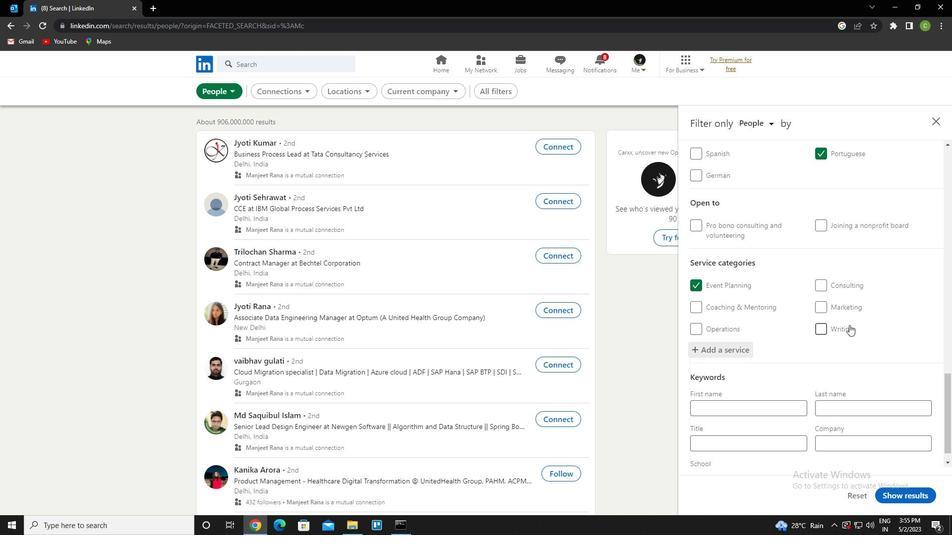 
Action: Mouse moved to (849, 327)
Screenshot: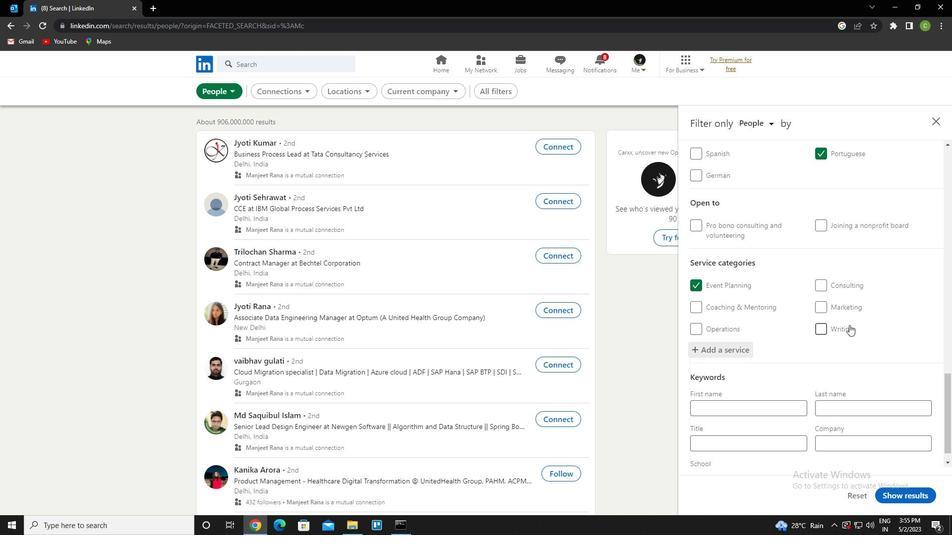 
Action: Mouse scrolled (849, 326) with delta (0, 0)
Screenshot: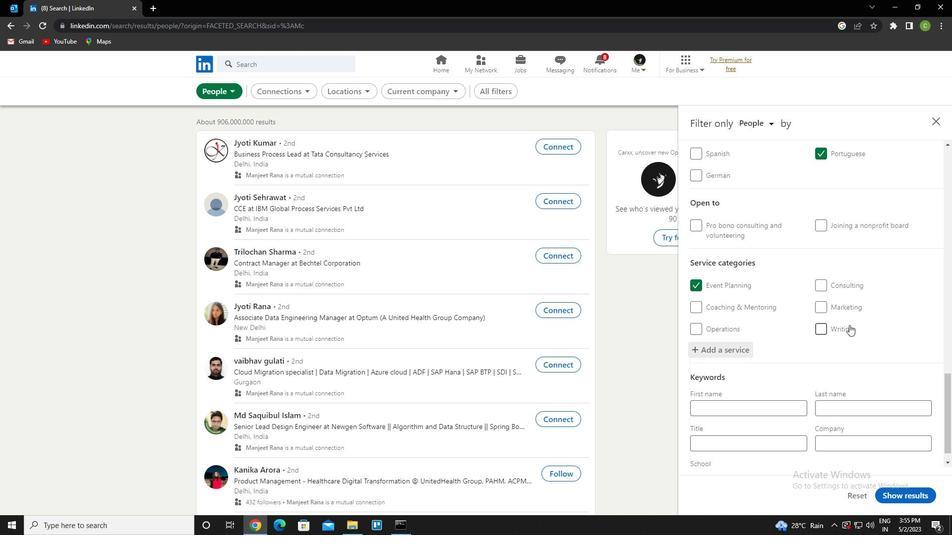 
Action: Mouse moved to (849, 327)
Screenshot: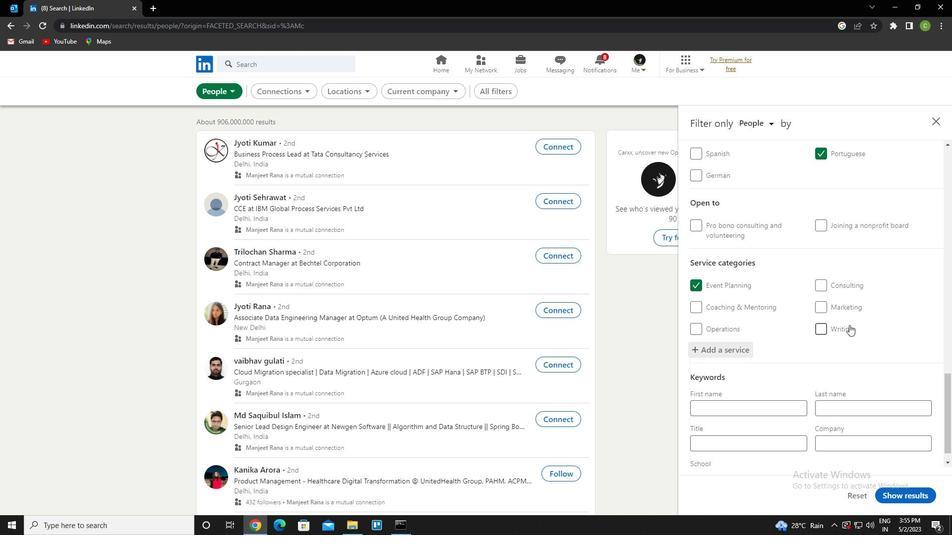 
Action: Mouse scrolled (849, 327) with delta (0, 0)
Screenshot: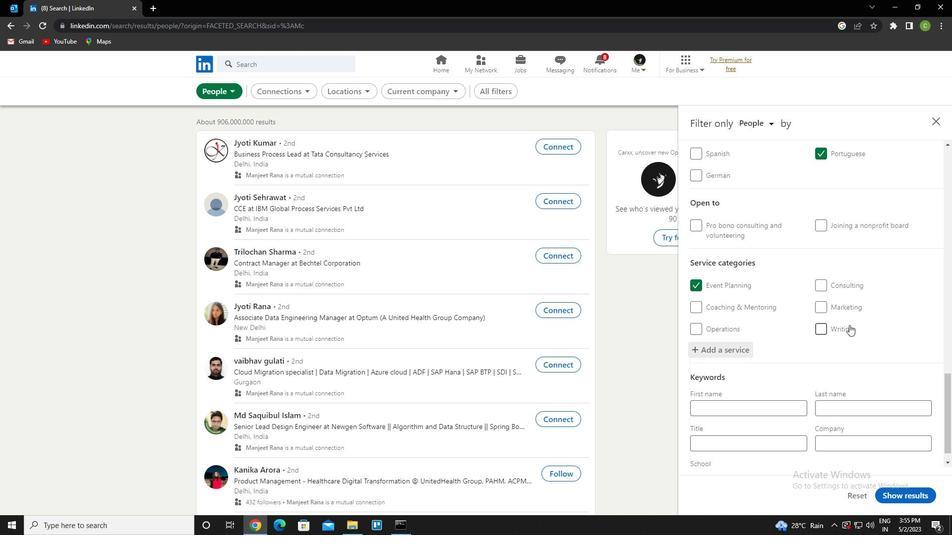 
Action: Mouse scrolled (849, 327) with delta (0, 0)
Screenshot: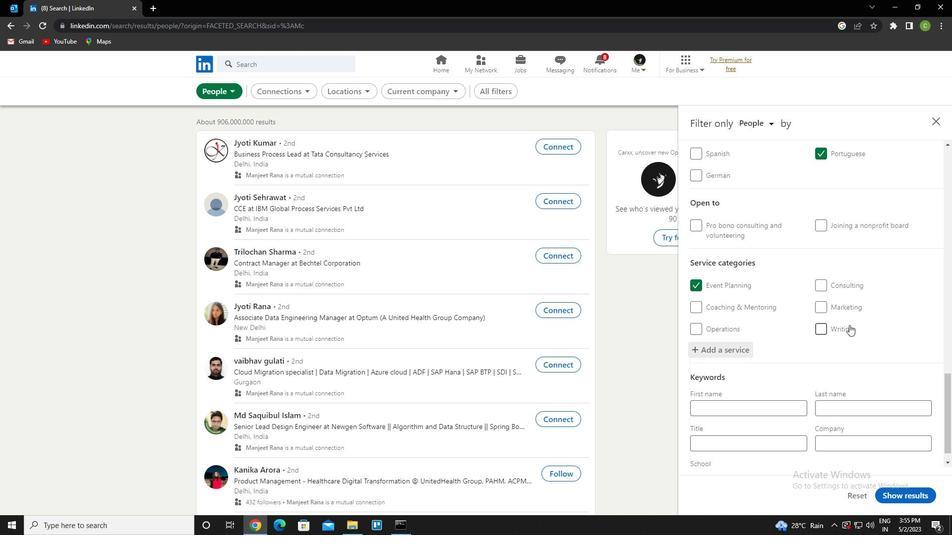 
Action: Mouse scrolled (849, 327) with delta (0, 0)
Screenshot: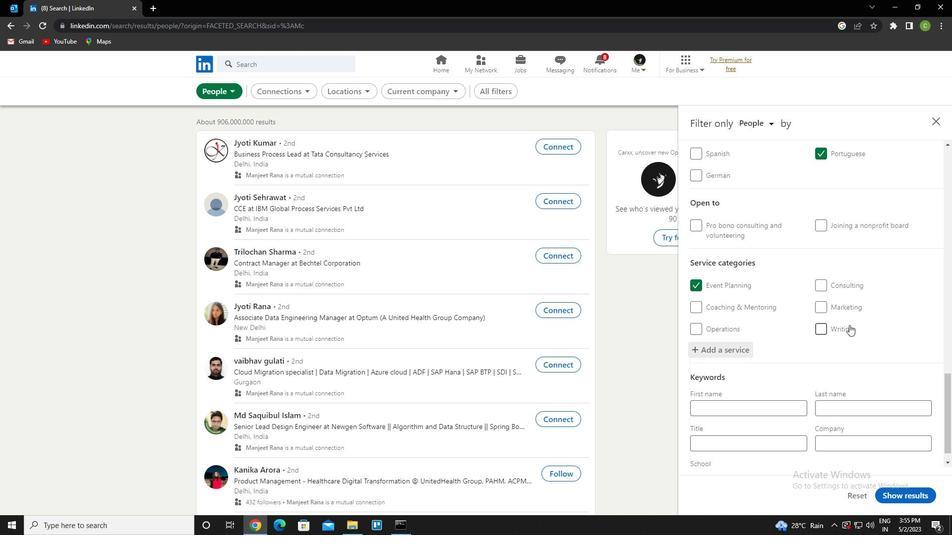 
Action: Mouse scrolled (849, 327) with delta (0, 0)
Screenshot: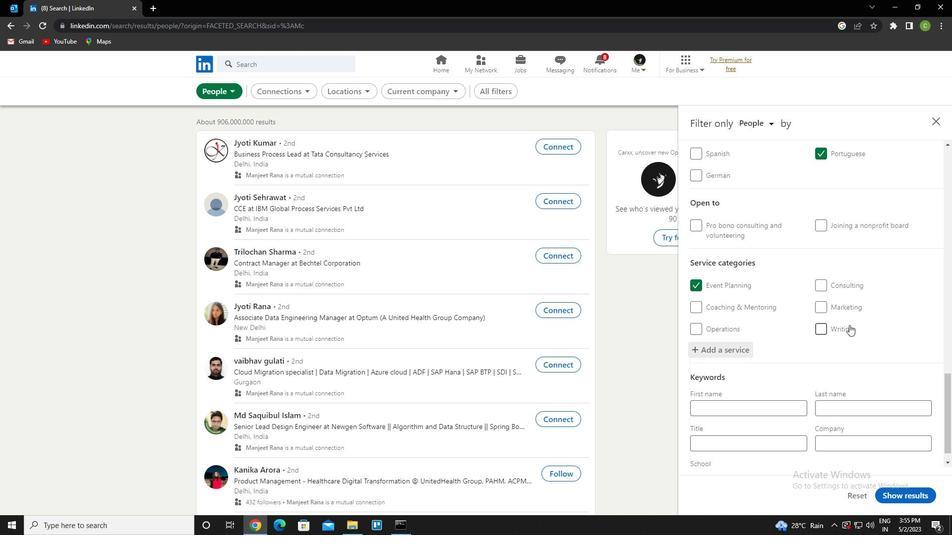 
Action: Mouse scrolled (849, 327) with delta (0, 0)
Screenshot: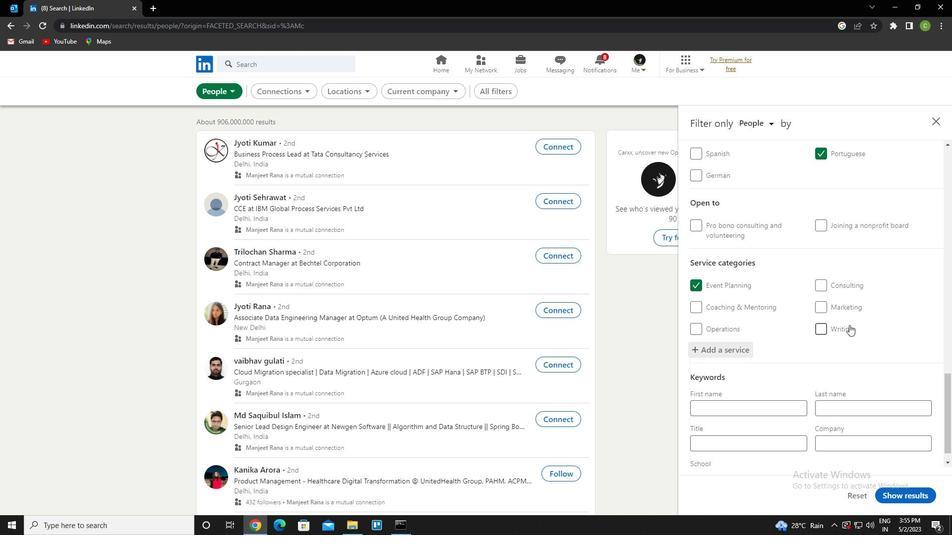 
Action: Mouse moved to (773, 428)
Screenshot: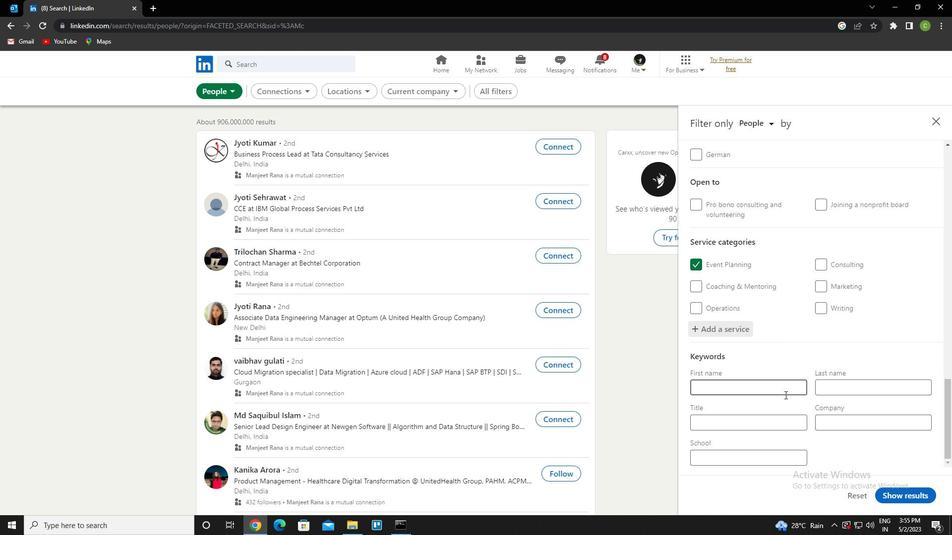 
Action: Mouse pressed left at (773, 428)
Screenshot: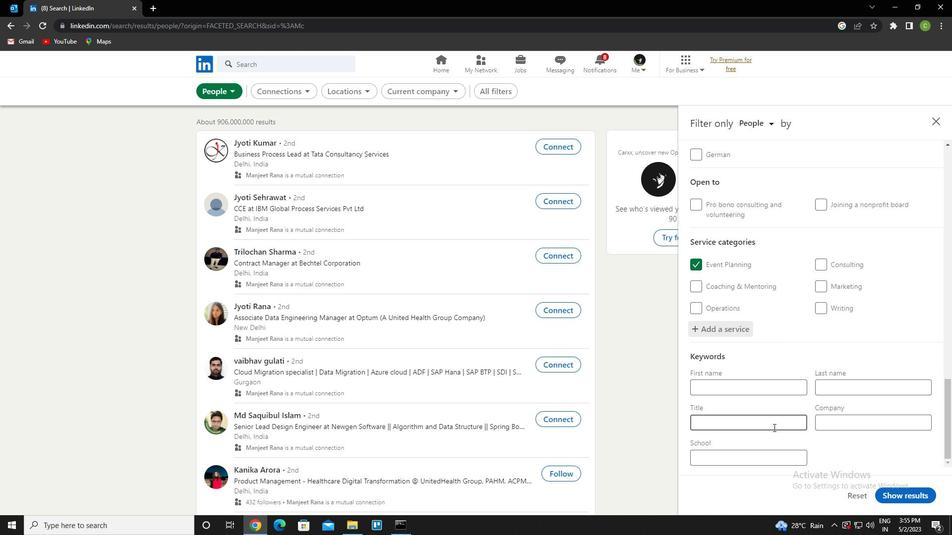 
Action: Key pressed <Key.caps_lock>t<Key.caps_lock>eaching<Key.space><Key.caps_lock>a<Key.caps_lock>ssistant
Screenshot: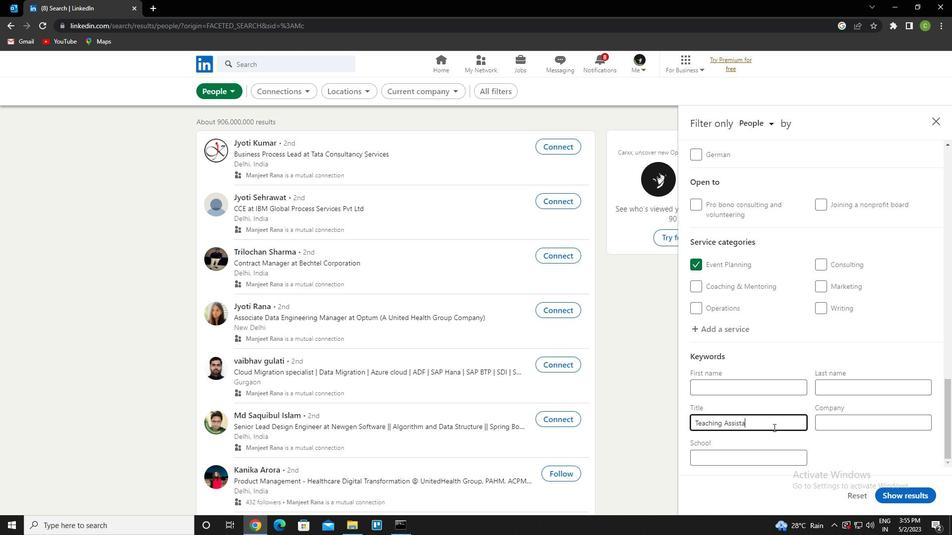 
Action: Mouse moved to (909, 502)
Screenshot: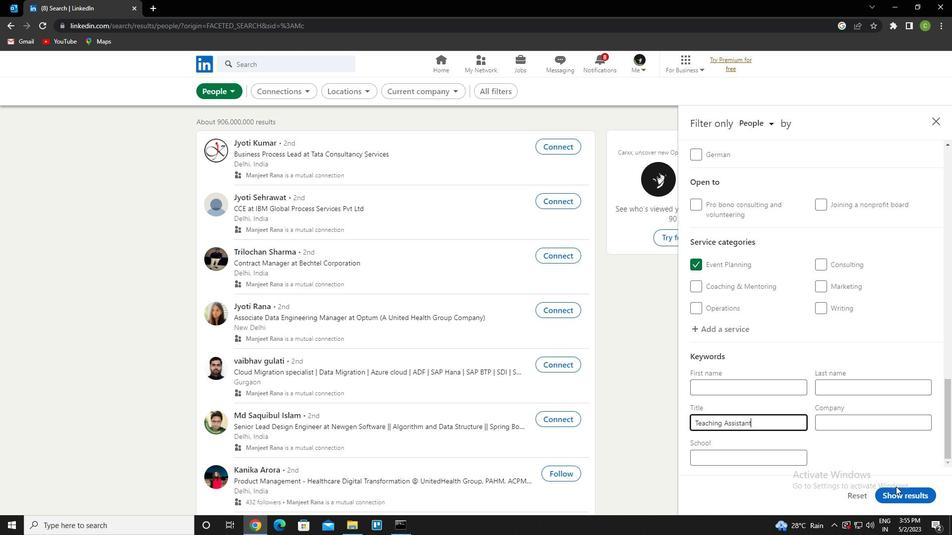 
Action: Mouse pressed left at (909, 502)
Screenshot: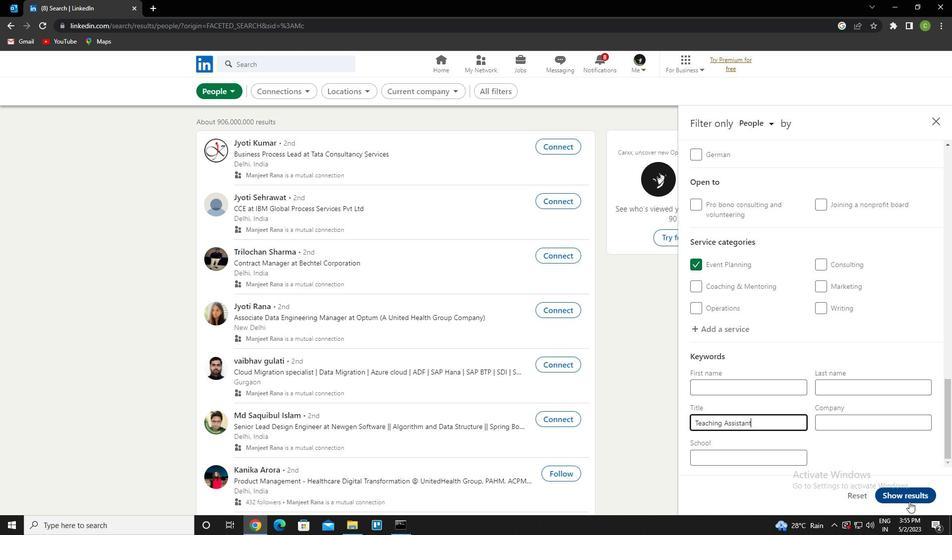 
Action: Mouse moved to (412, 460)
Screenshot: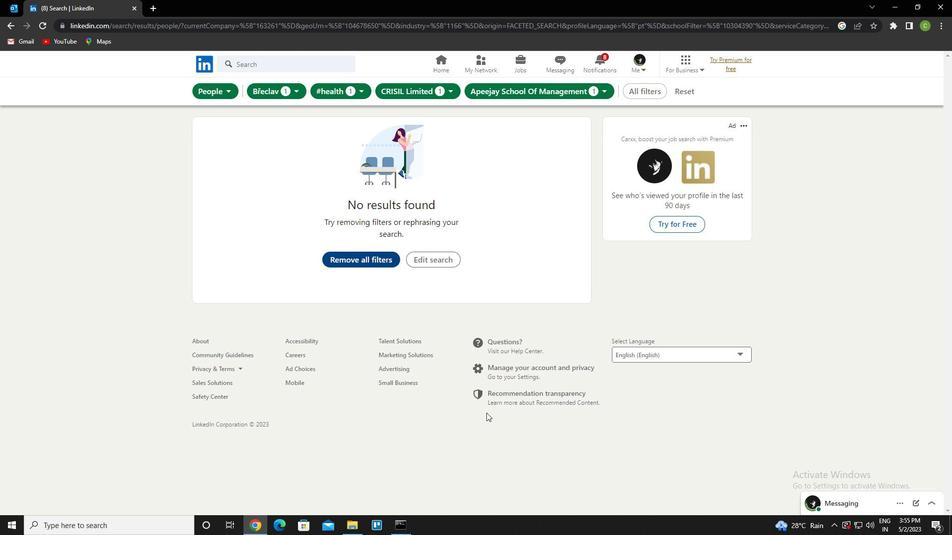 
